 Task: open an excel sheet and write heading  Cash Flow TrackerAdd Dates in a column and its values below  '2023-05-01, 2023-05-03, 2023-05-06, 2023-05-10, 2023-05-15, 2023-05-20, 2023-05-25 & 2023-05-31'Add Descriptions in next column and its values below  Monthly Salary, Grocery Shopping, Dining Out., Utility Bill, Transportation, Entertainment, Miscellaneous & Total. Add Amount in next column and its values below  $2,500, $100, $50, $150, $30, $50, $20& $400. Add Income/ Expense in next column and its values below  Income, Expenses, Expenses, Expenses, Expenses, Expenses & Expenses. Add Balance in next column and its values below  $2,500, $2,400, $2,350, $2,200, $2,170, $2,120, $2,100 & $2100. Save page ExpenseAnalysis logbookbook
Action: Mouse moved to (33, 103)
Screenshot: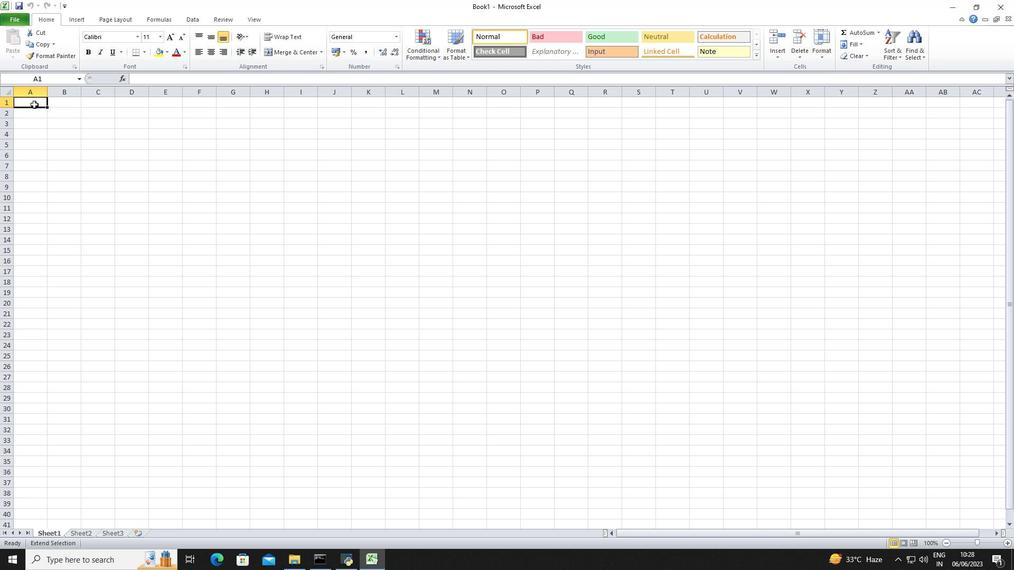 
Action: Mouse pressed left at (33, 103)
Screenshot: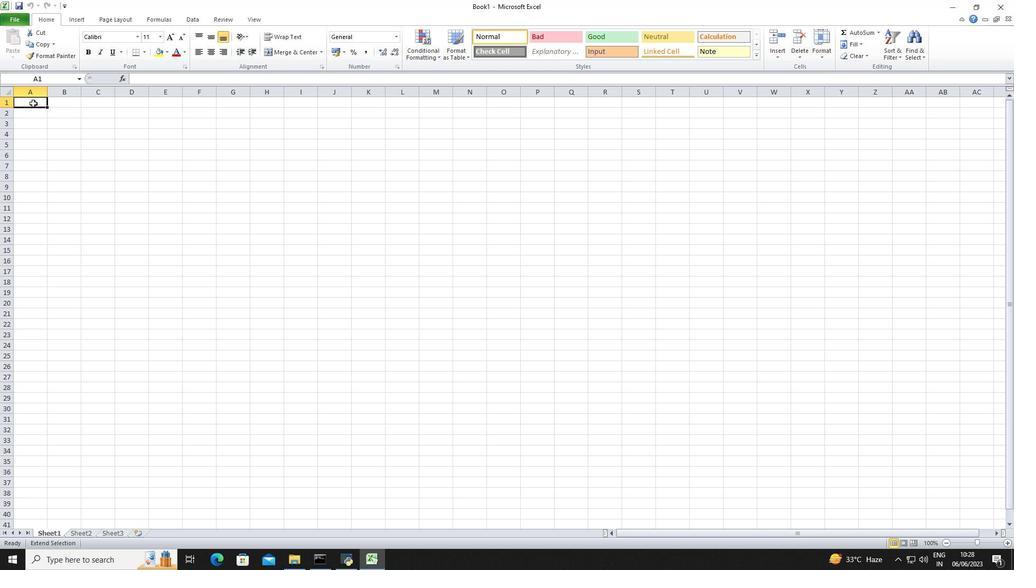 
Action: Key pressed <Key.shift>CASH<Key.space><Key.shift><Key.shift><Key.shift><Key.shift><Key.shift><Key.shift><Key.shift><Key.shift><Key.shift><Key.shift><Key.shift><Key.shift><Key.shift><Key.shift><Key.shift><Key.shift><Key.shift>Flow<Key.space><Key.shift><Key.shift>Tracker<Key.right><Key.down><Key.left><Key.down><Key.shift>Dates<Key.enter>2023-05-01<Key.down>2023-05-03<Key.enter>2023-05-06<Key.enter>2023-05-10<Key.enter>2023-05-15<Key.enter>02<Key.backspace><Key.backspace>2023-05-20<Key.enter>2023-05-25<Key.enter>2023-0531<Key.backspace><Key.backspace>-31<Key.down><Key.right><Key.right><Key.up><Key.up><Key.up><Key.up><Key.up><Key.up><Key.up><Key.up>
Screenshot: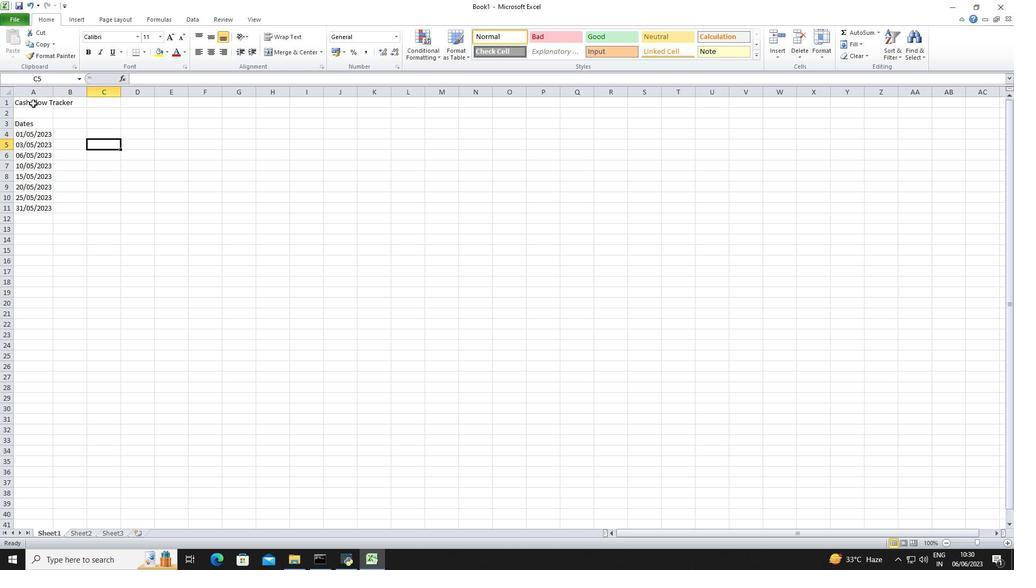
Action: Mouse moved to (38, 134)
Screenshot: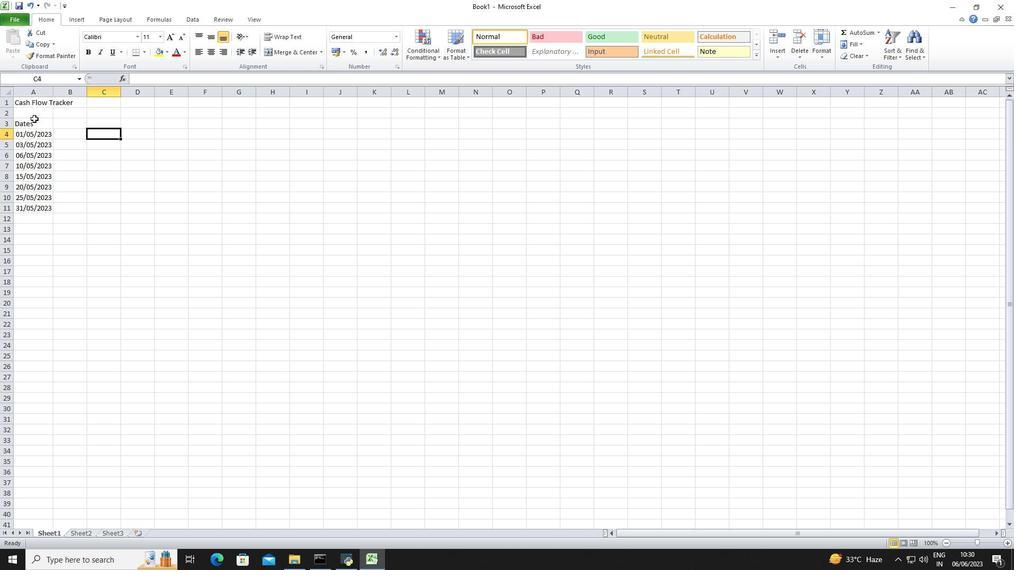 
Action: Mouse pressed left at (38, 134)
Screenshot: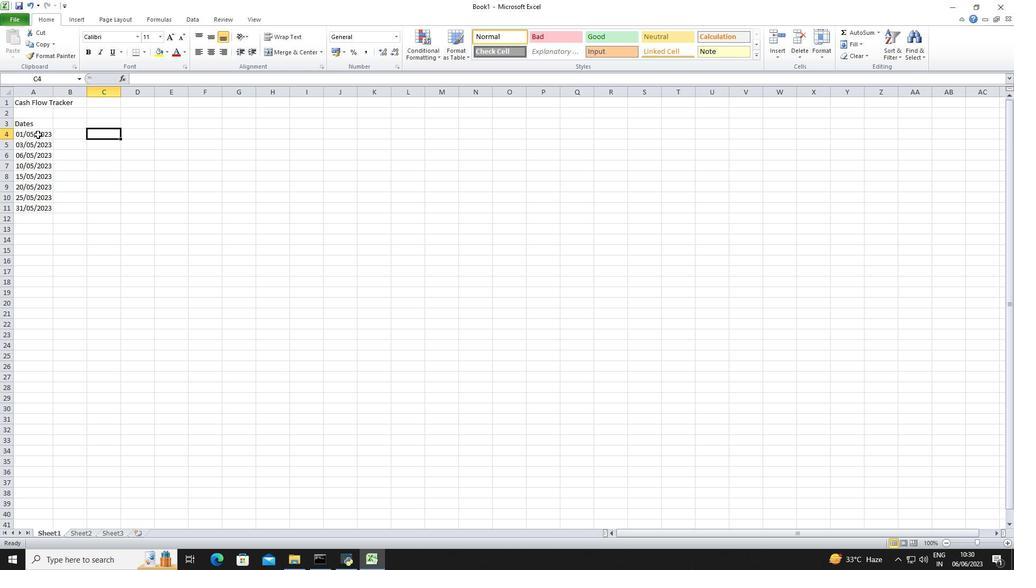 
Action: Mouse moved to (41, 204)
Screenshot: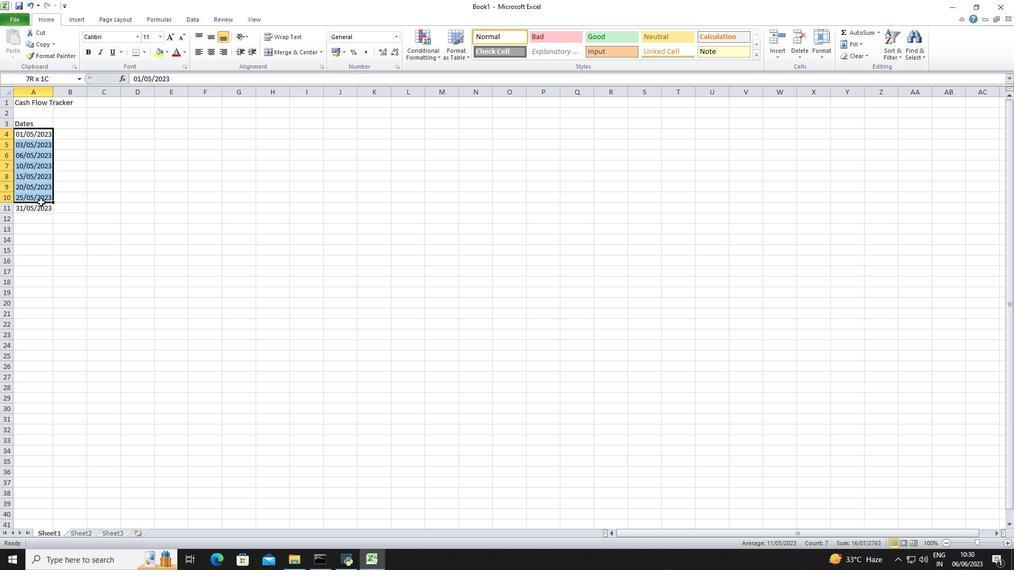 
Action: Mouse pressed right at (41, 204)
Screenshot: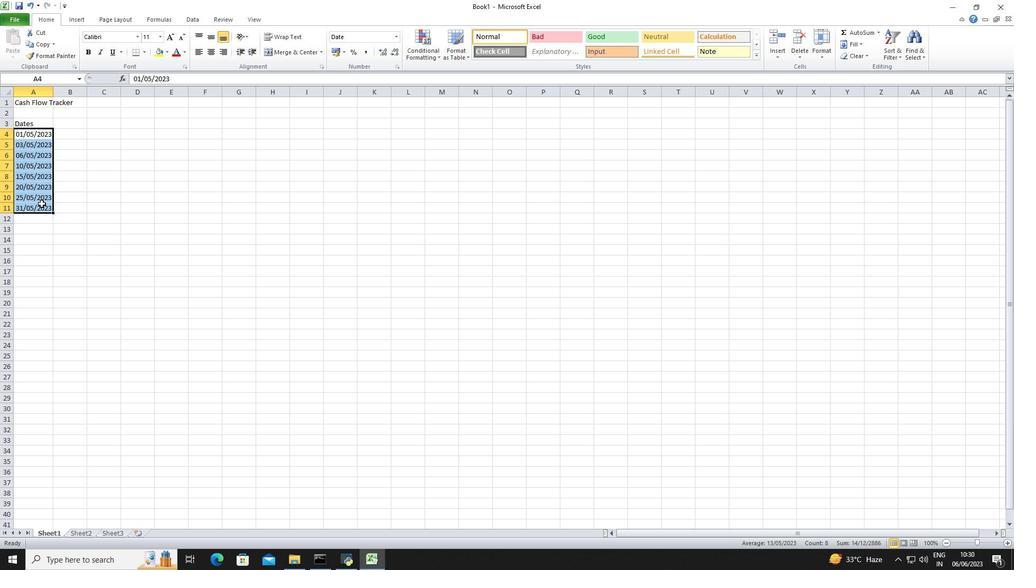 
Action: Mouse moved to (90, 346)
Screenshot: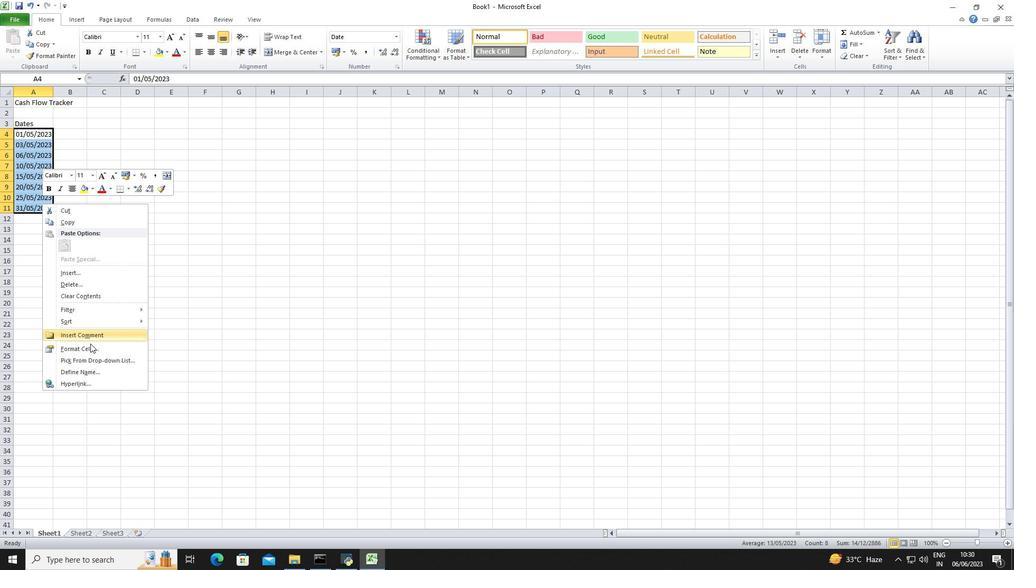
Action: Mouse pressed left at (90, 346)
Screenshot: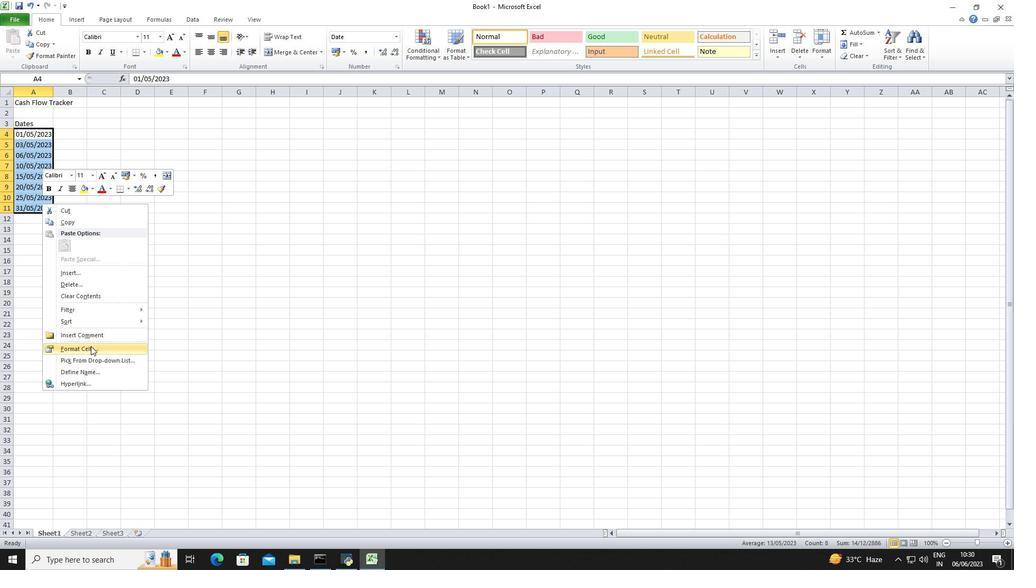 
Action: Mouse moved to (118, 227)
Screenshot: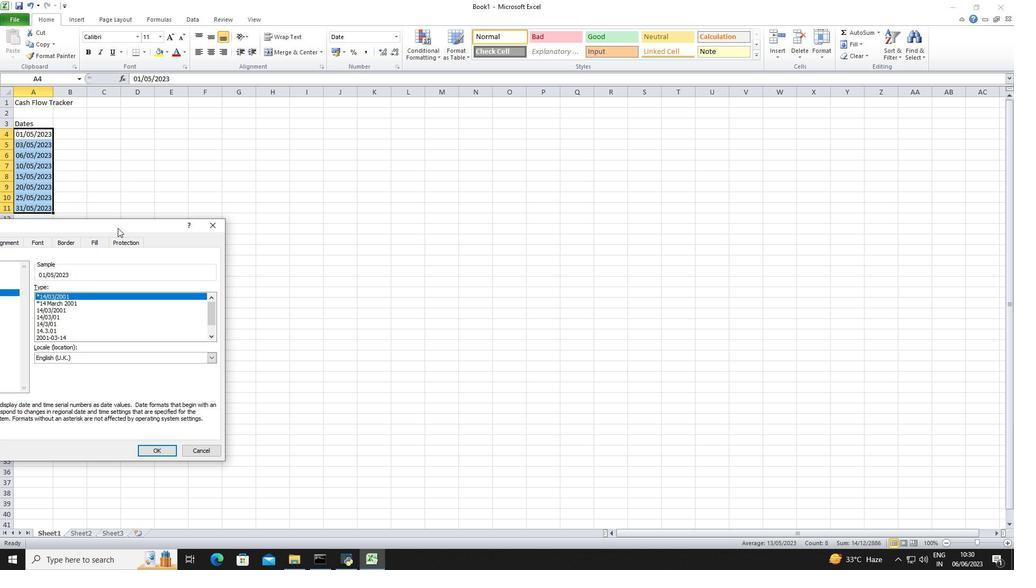 
Action: Mouse pressed left at (118, 227)
Screenshot: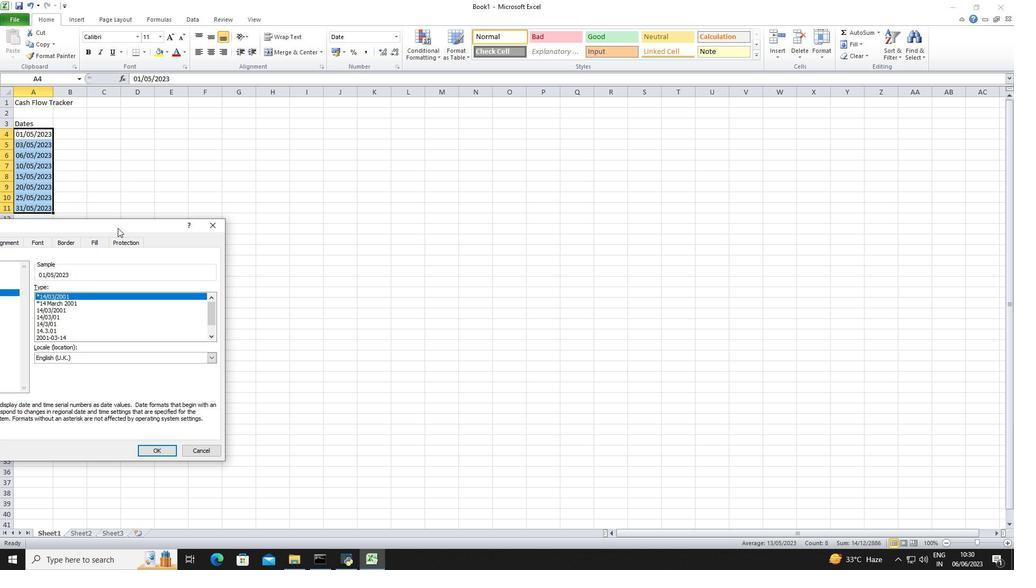 
Action: Mouse moved to (295, 241)
Screenshot: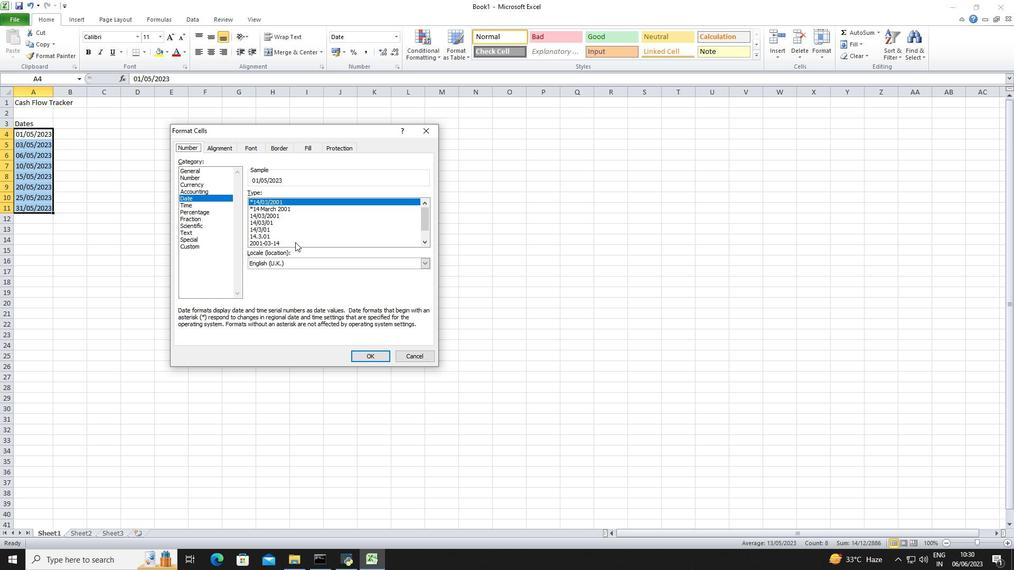 
Action: Mouse scrolled (295, 242) with delta (0, 0)
Screenshot: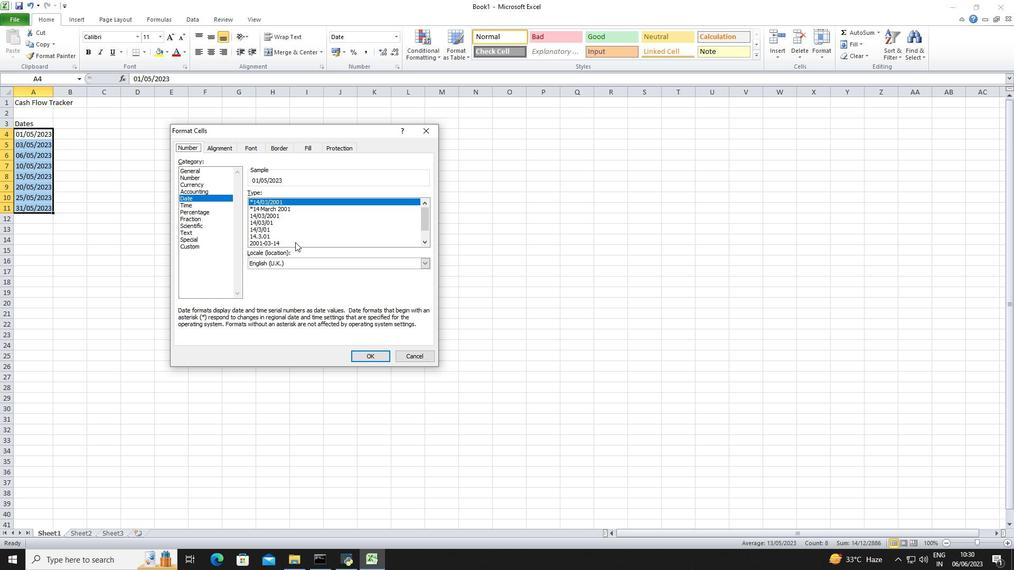 
Action: Mouse scrolled (295, 242) with delta (0, 0)
Screenshot: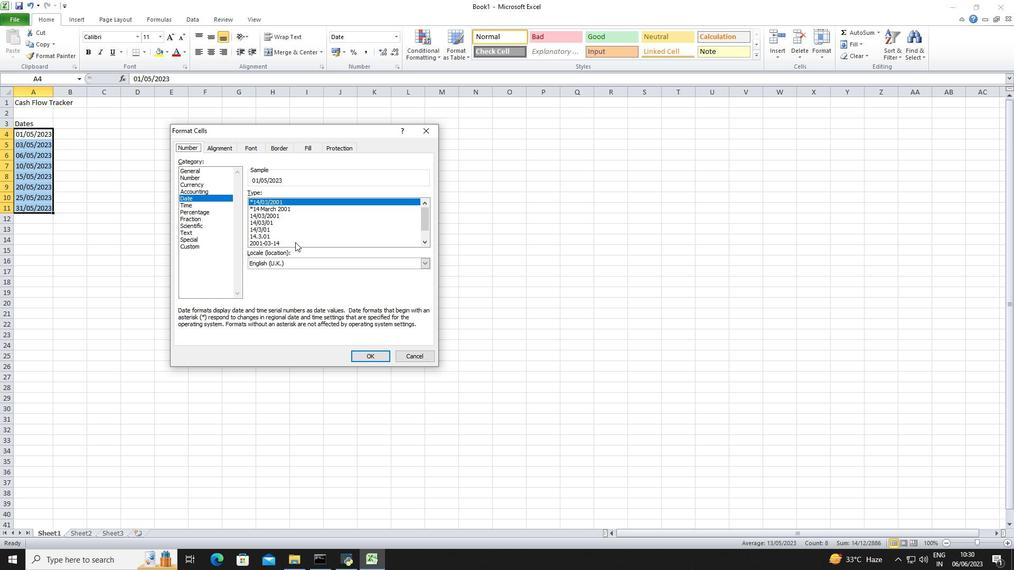 
Action: Mouse moved to (294, 241)
Screenshot: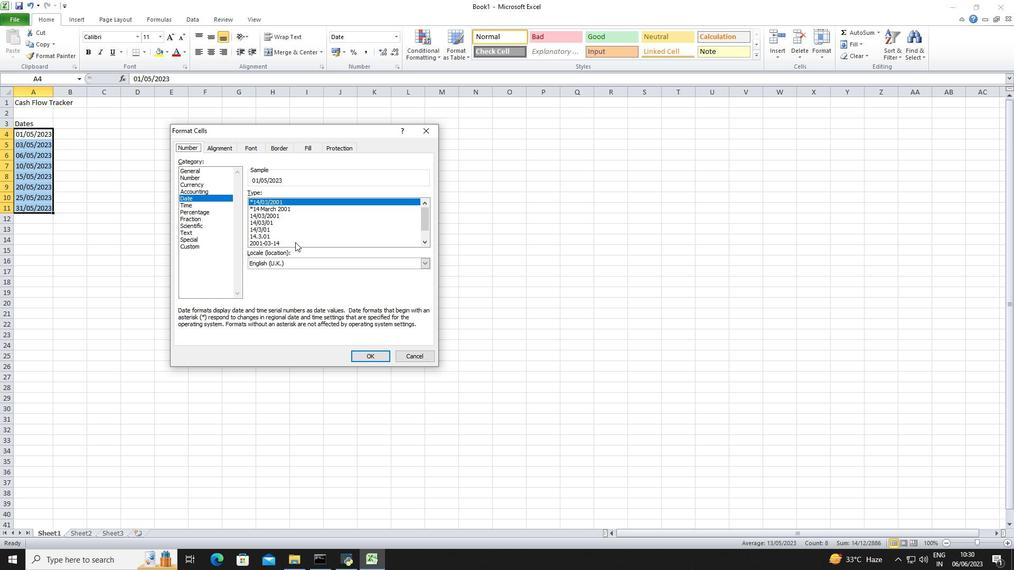 
Action: Mouse scrolled (294, 240) with delta (0, 0)
Screenshot: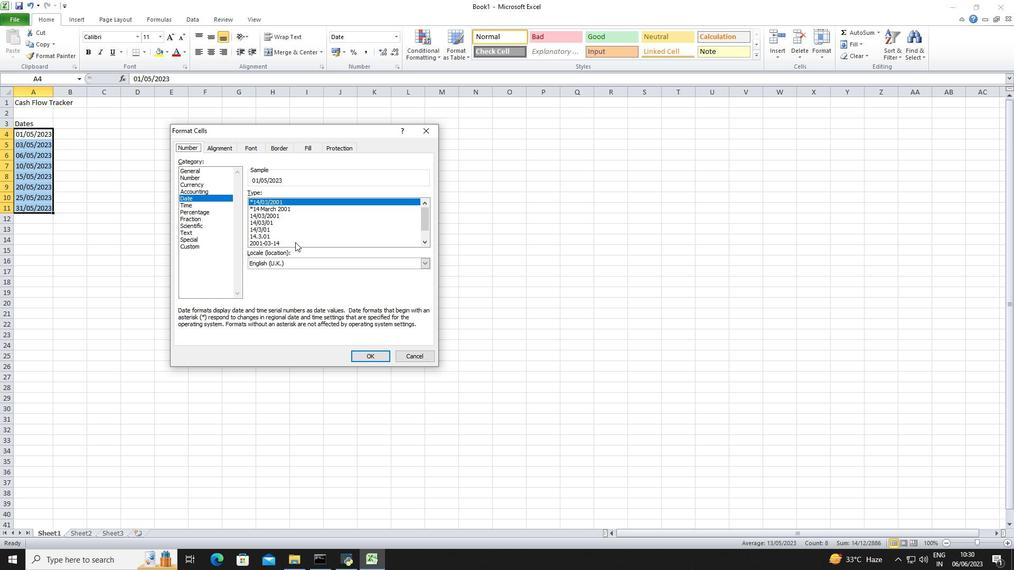 
Action: Mouse moved to (293, 241)
Screenshot: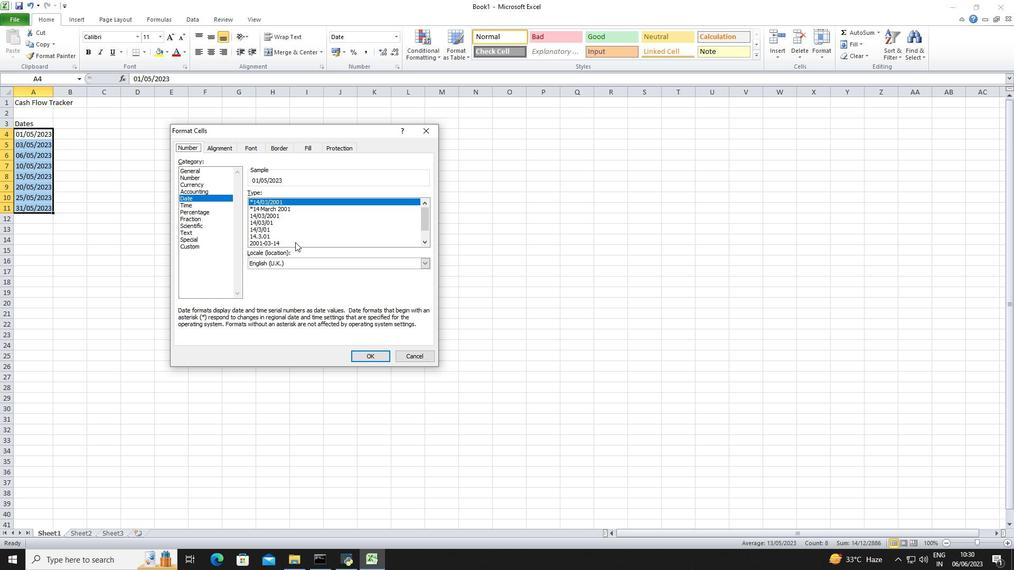 
Action: Mouse scrolled (293, 240) with delta (0, 0)
Screenshot: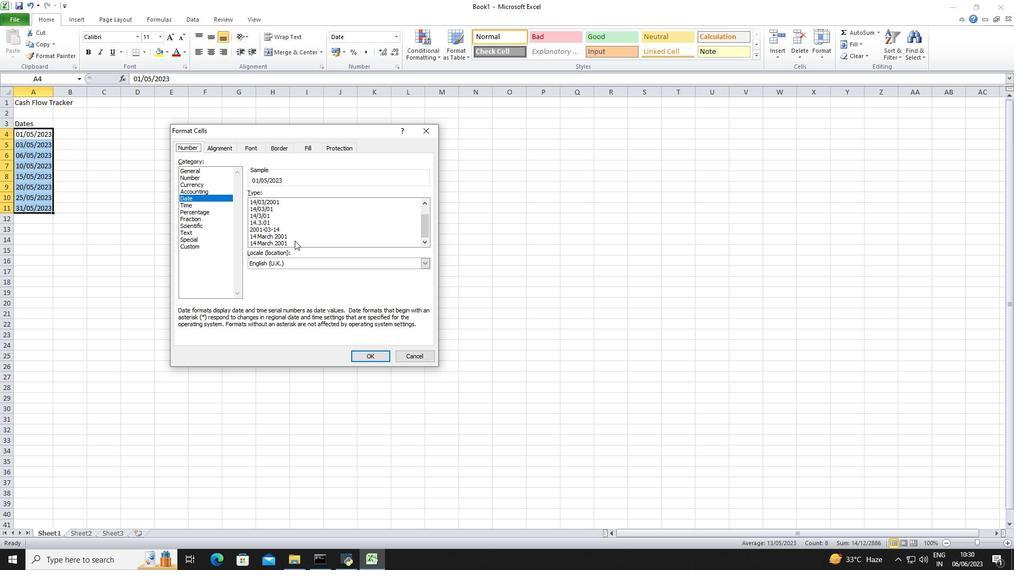 
Action: Mouse moved to (292, 241)
Screenshot: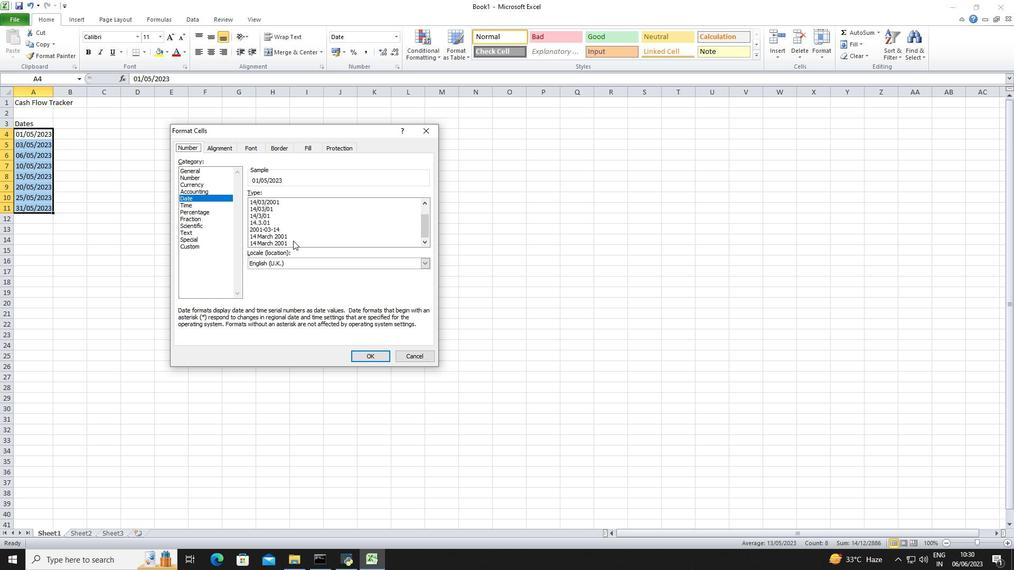 
Action: Mouse scrolled (292, 240) with delta (0, 0)
Screenshot: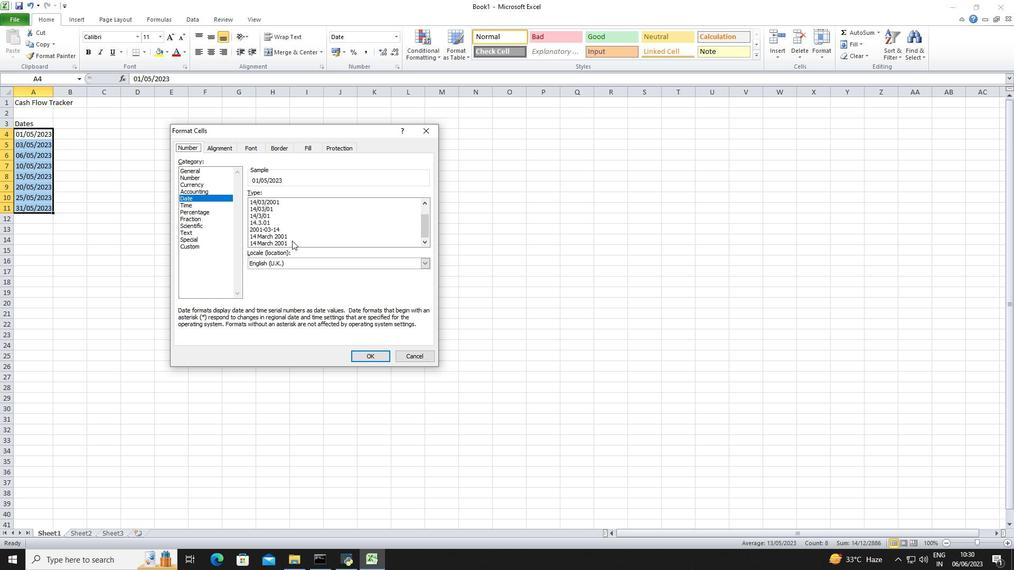 
Action: Mouse scrolled (292, 240) with delta (0, 0)
Screenshot: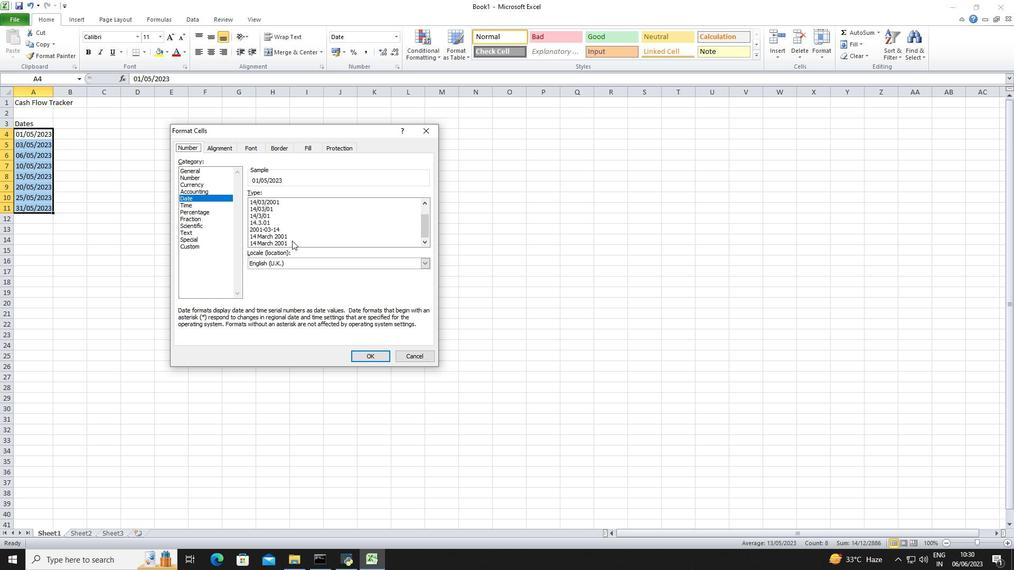 
Action: Mouse scrolled (292, 240) with delta (0, 0)
Screenshot: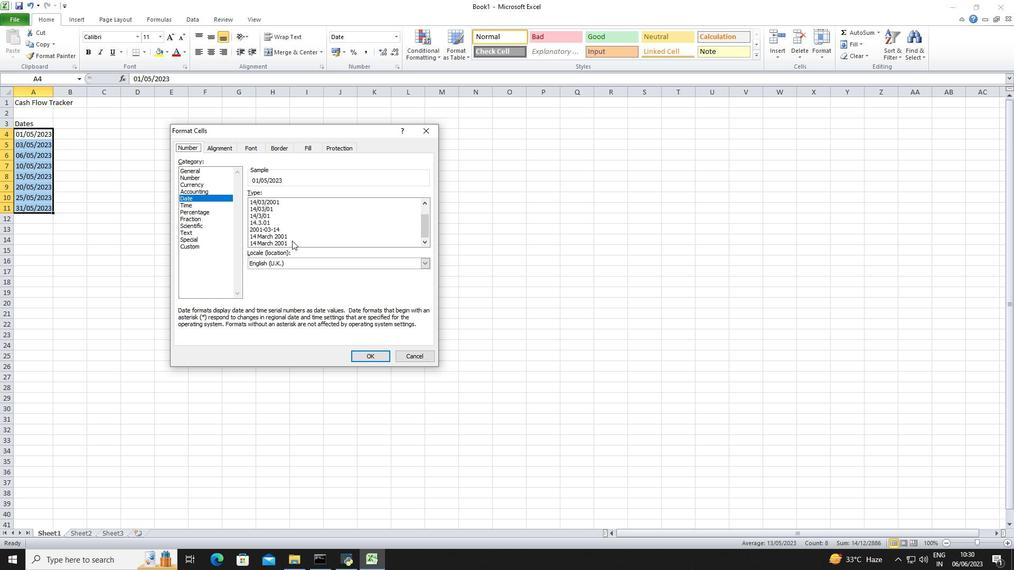 
Action: Mouse moved to (276, 229)
Screenshot: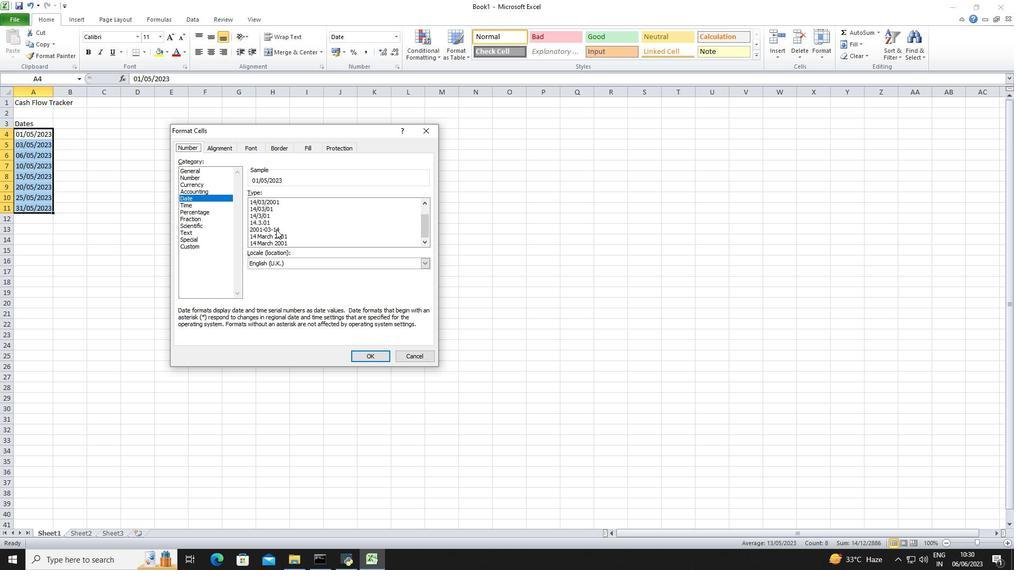 
Action: Mouse pressed left at (276, 229)
Screenshot: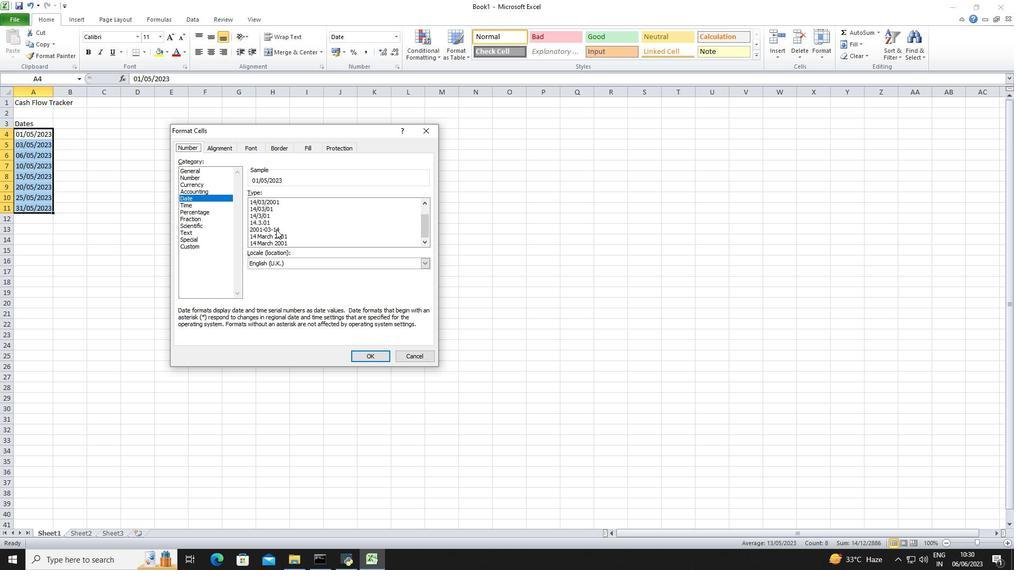 
Action: Mouse moved to (381, 353)
Screenshot: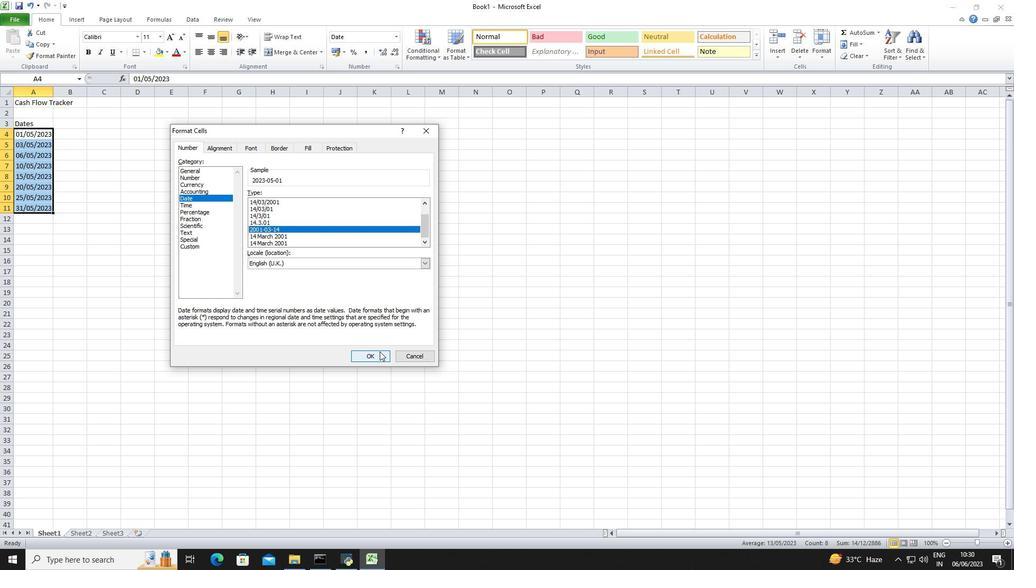
Action: Mouse pressed left at (381, 353)
Screenshot: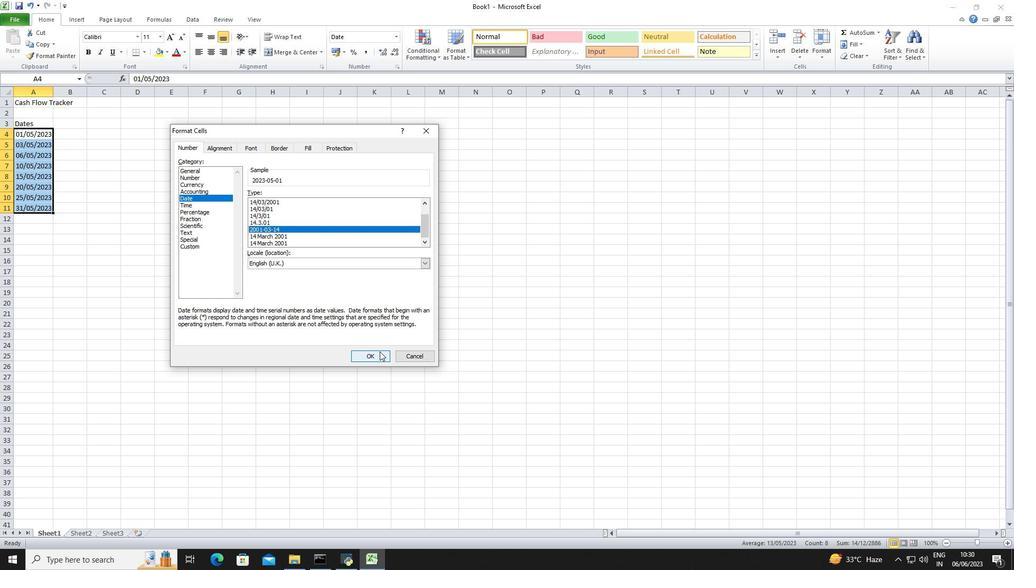 
Action: Mouse moved to (104, 125)
Screenshot: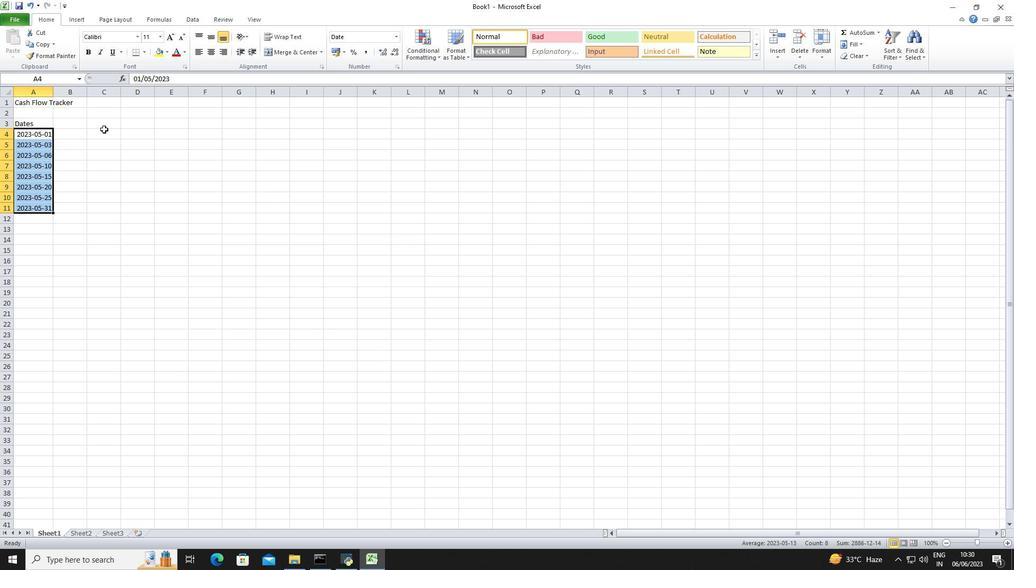 
Action: Mouse pressed left at (104, 125)
Screenshot: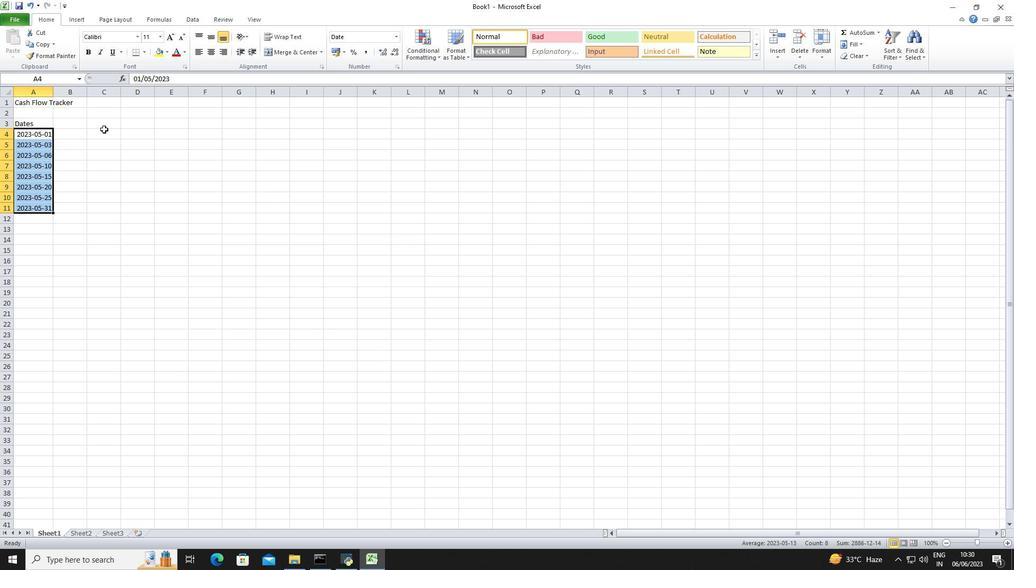 
Action: Key pressed <Key.shift>Descriptions<Key.down><Key.shift>Monthly<Key.space><Key.shift>Salary<Key.enter><Key.shift>Grocery<Key.space><Key.shift>Shopping<Key.enter><Key.shift>Dining<Key.space><Key.shift>Out<Key.enter><Key.shift>Utiliy<Key.space><Key.shift>Bill<Key.enter><Key.shift>Transportation<Key.enter><Key.shift>Entertainment<Key.enter><Key.shift>Miscellaneous<Key.enter><Key.shift>Total<Key.down><Key.right><Key.right><Key.up><Key.up><Key.up><Key.up><Key.up><Key.up><Key.up><Key.up><Key.up><Key.shift>Amount<Key.down>2500<Key.down>100<Key.down>50<Key.down>150<Key.down>30<Key.down>50<Key.down>20<Key.down>400<Key.down>
Screenshot: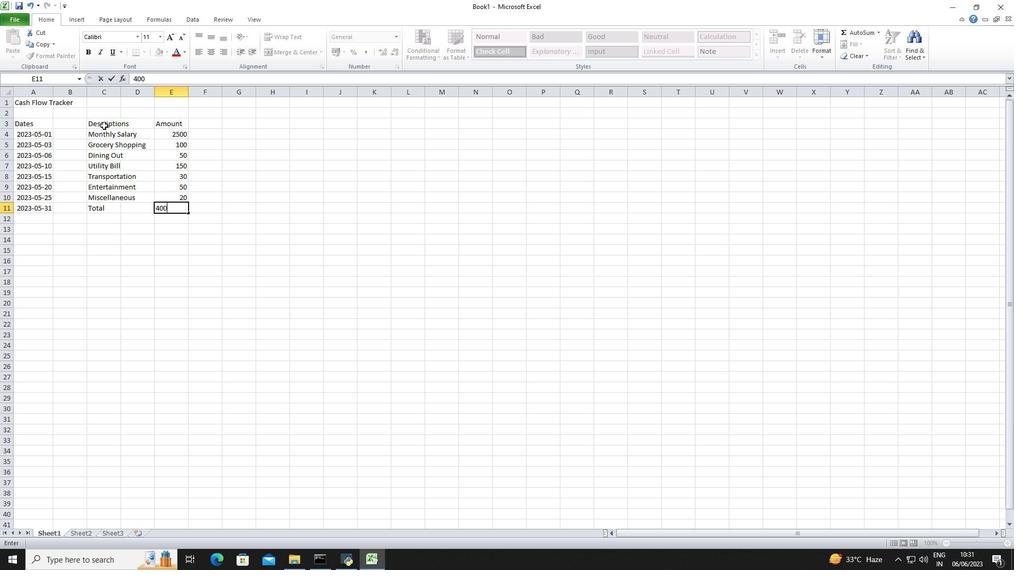 
Action: Mouse moved to (168, 132)
Screenshot: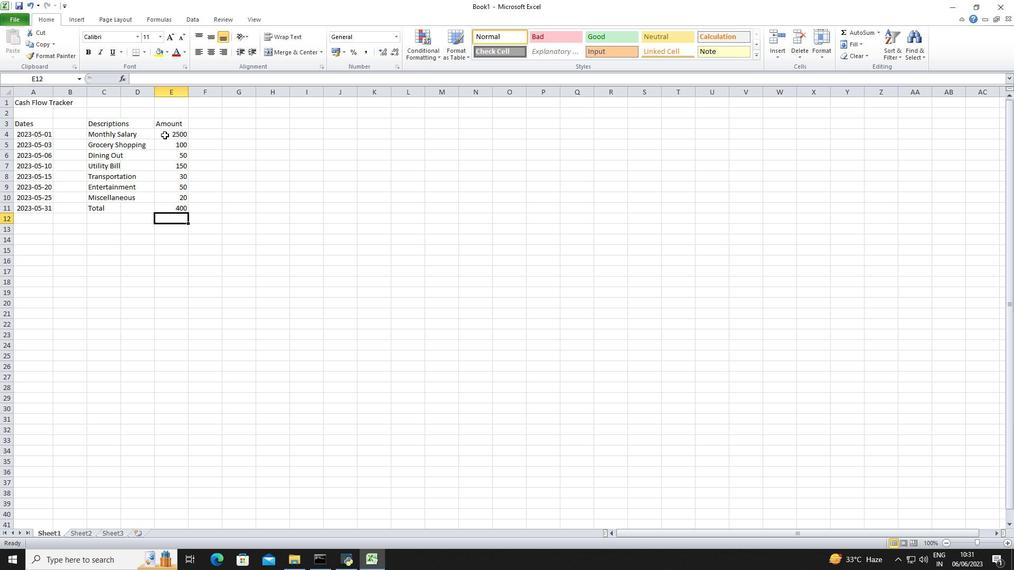 
Action: Mouse pressed left at (168, 132)
Screenshot: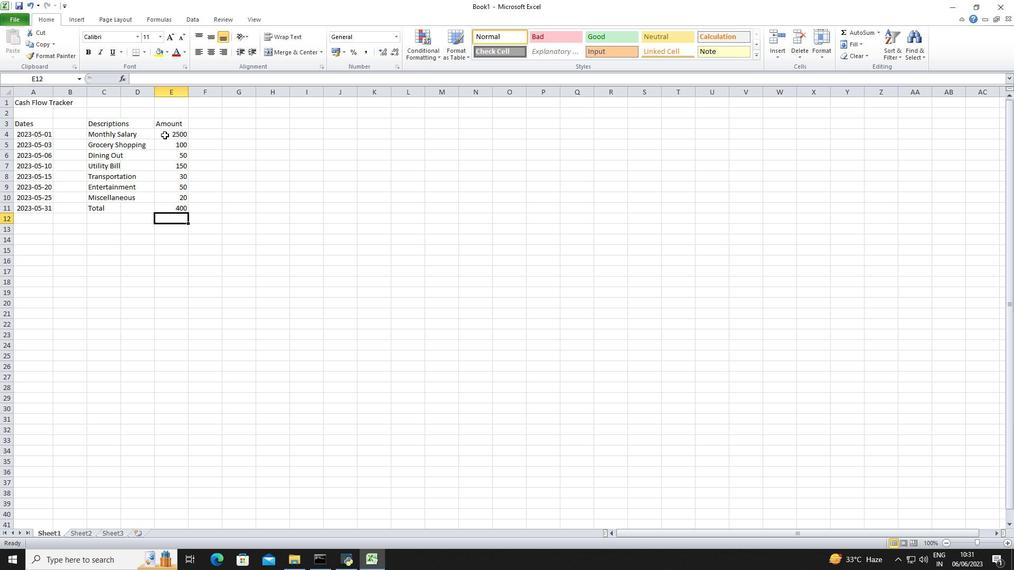 
Action: Mouse moved to (394, 38)
Screenshot: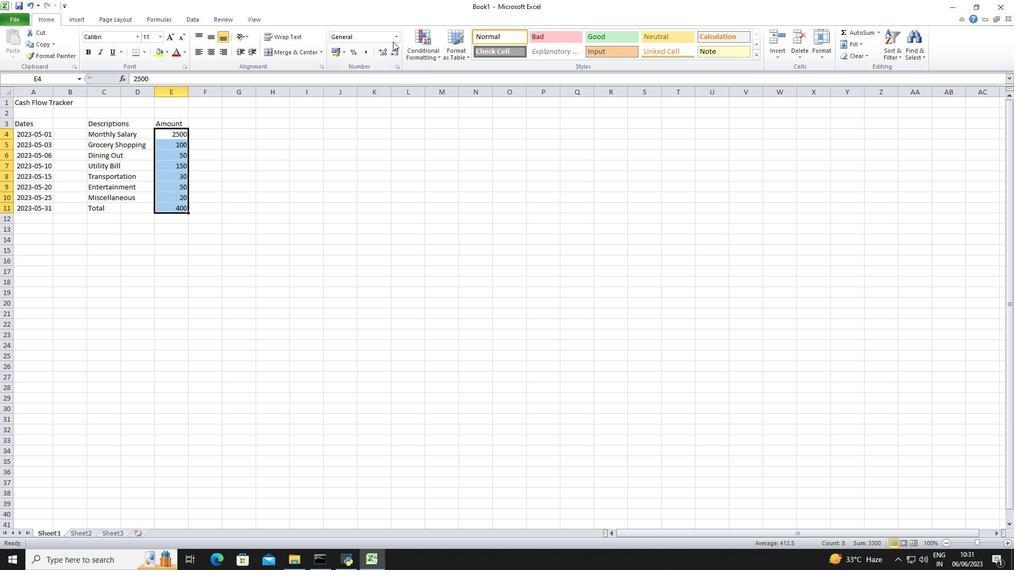 
Action: Mouse pressed left at (394, 38)
Screenshot: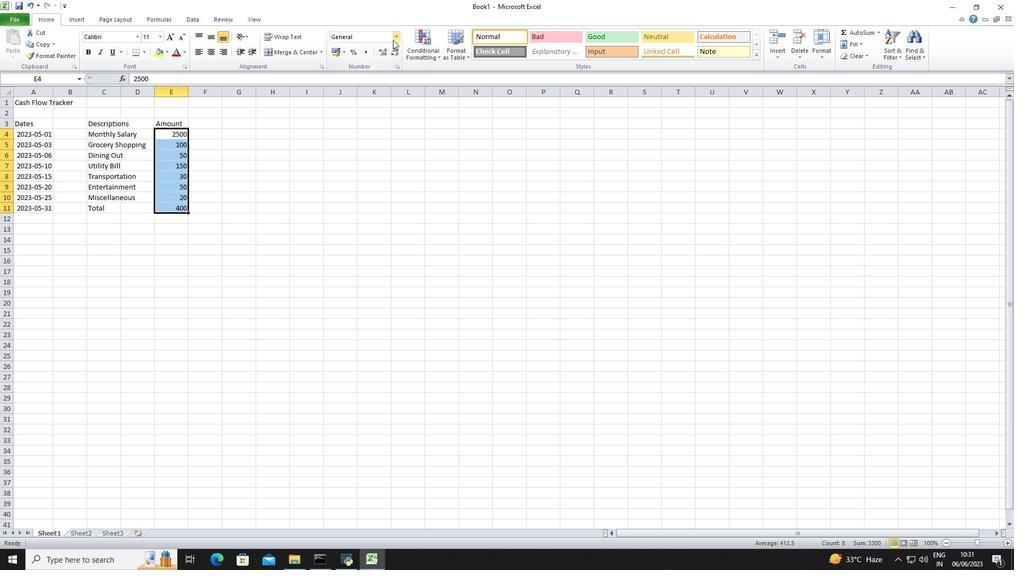 
Action: Mouse moved to (390, 306)
Screenshot: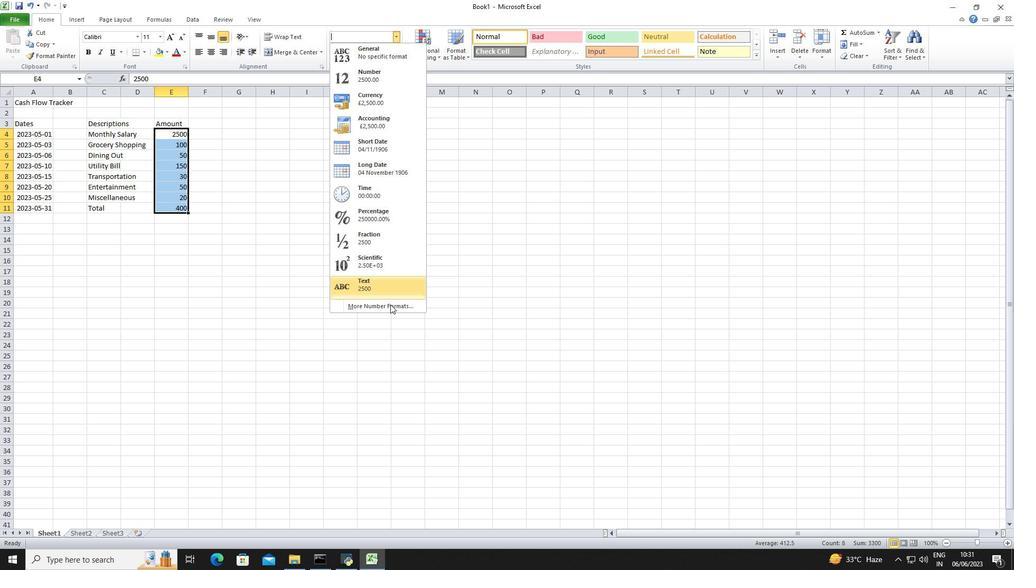 
Action: Mouse pressed left at (390, 306)
Screenshot: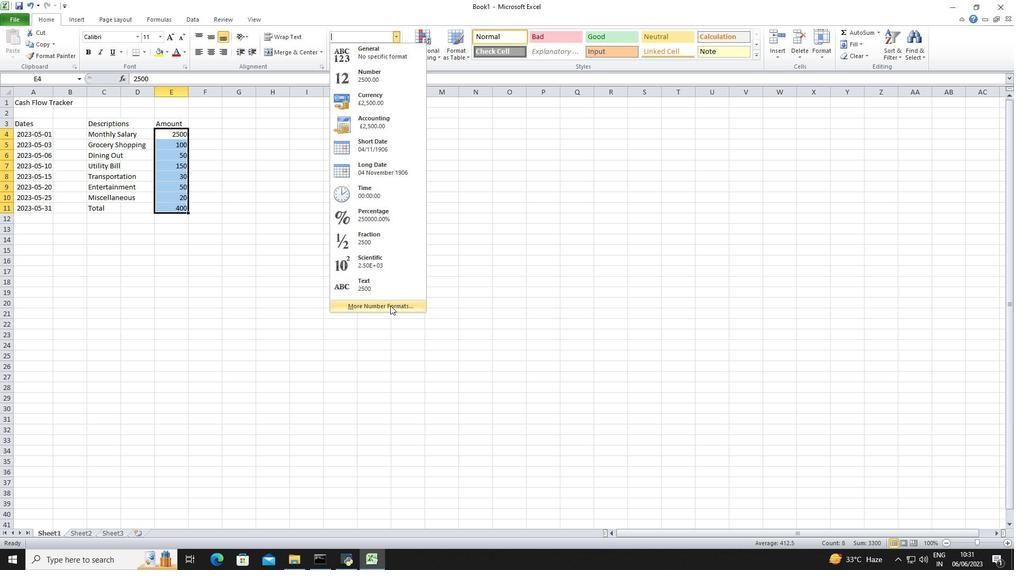 
Action: Mouse moved to (141, 194)
Screenshot: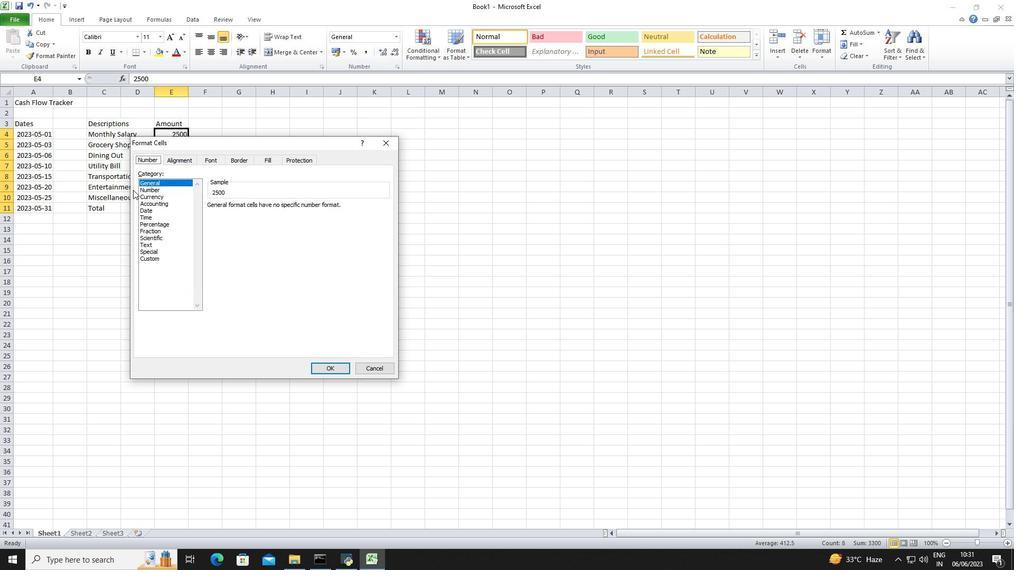
Action: Mouse pressed left at (141, 194)
Screenshot: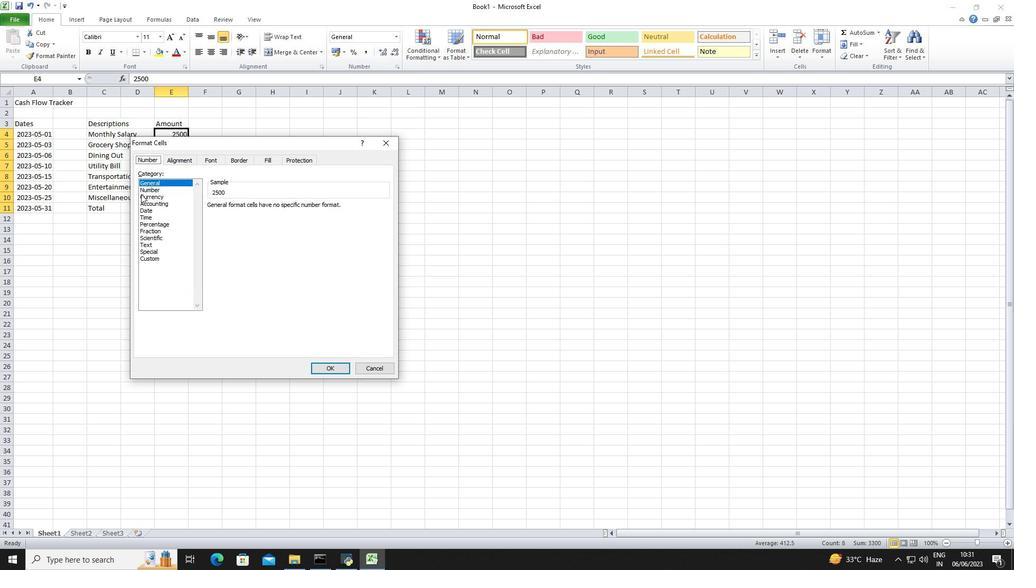 
Action: Mouse moved to (279, 209)
Screenshot: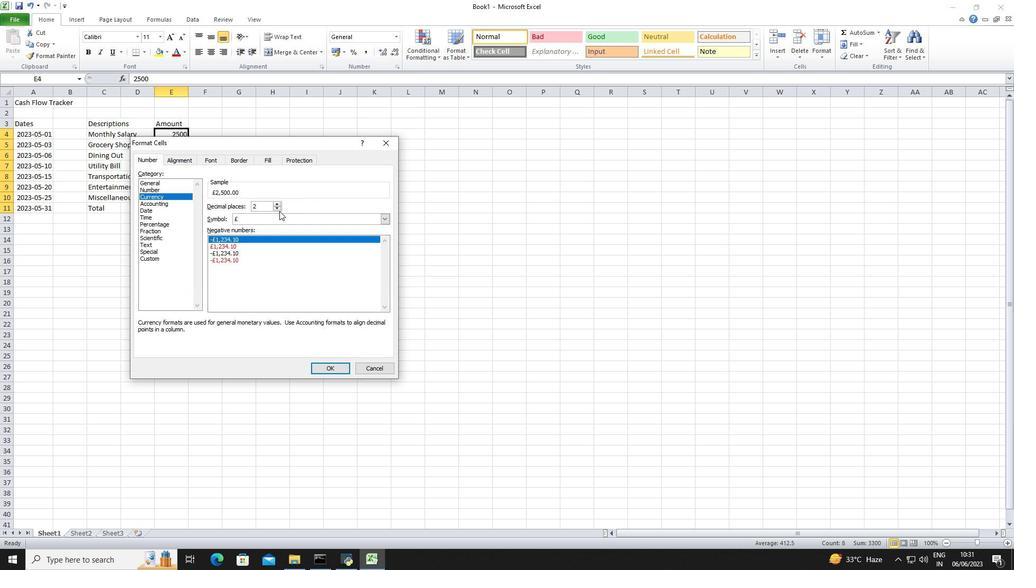 
Action: Mouse pressed left at (279, 209)
Screenshot: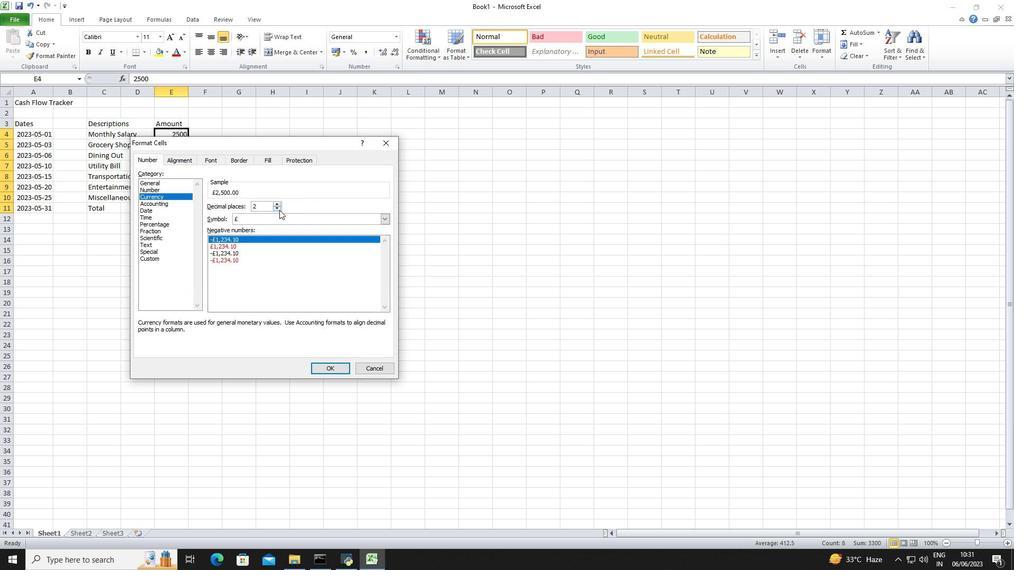
Action: Mouse pressed left at (279, 209)
Screenshot: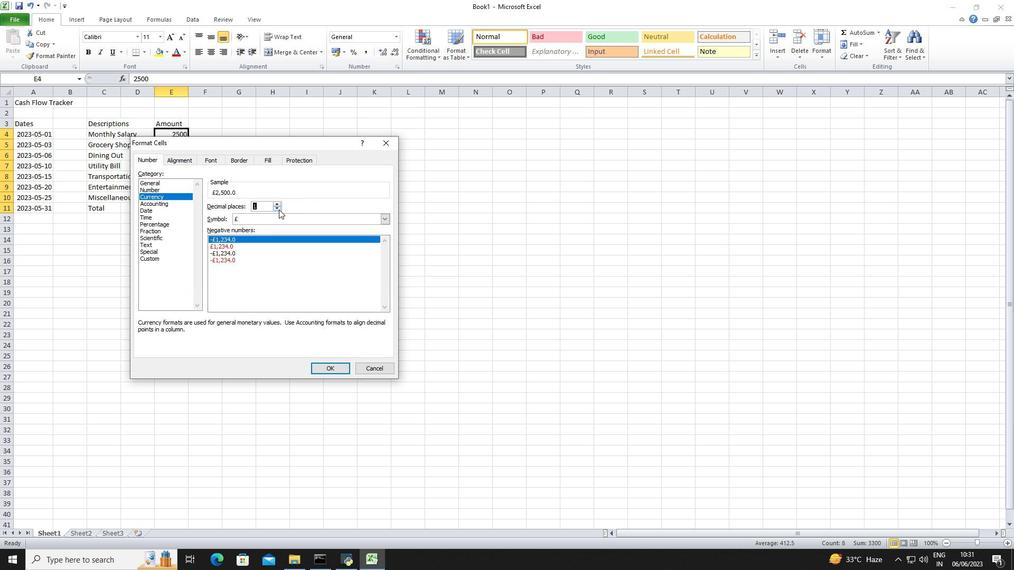 
Action: Mouse moved to (281, 214)
Screenshot: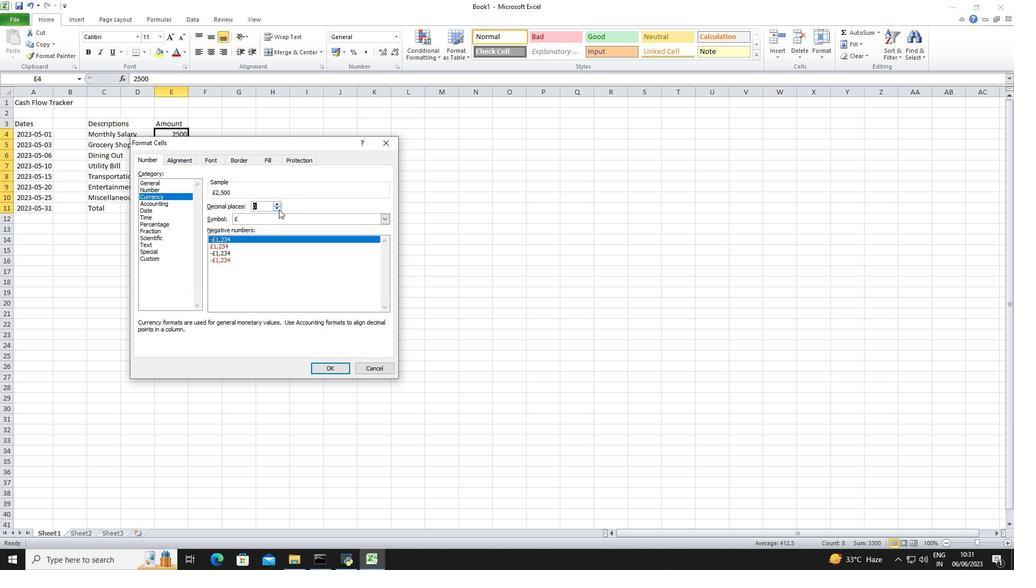 
Action: Mouse pressed left at (281, 214)
Screenshot: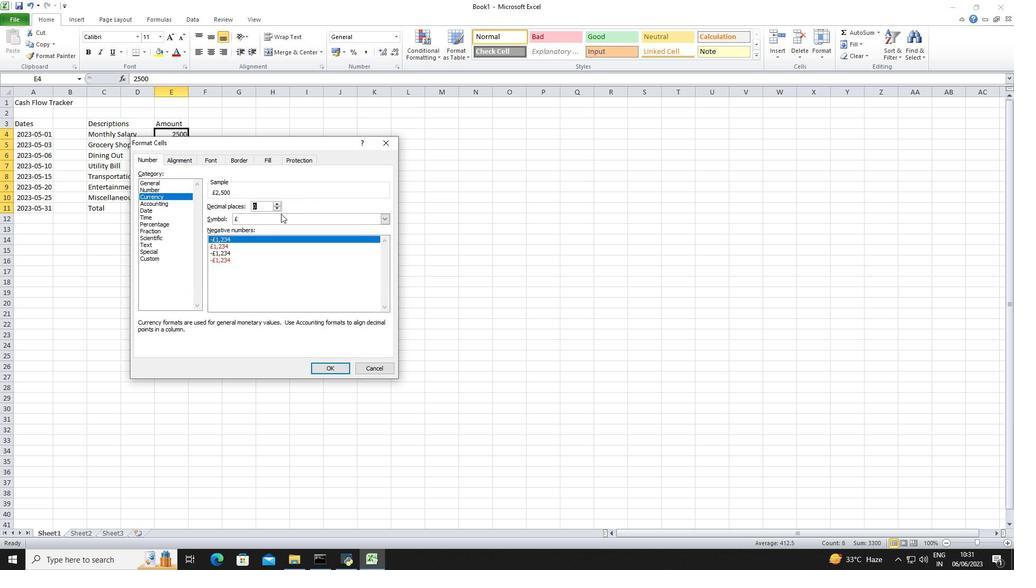 
Action: Mouse moved to (280, 268)
Screenshot: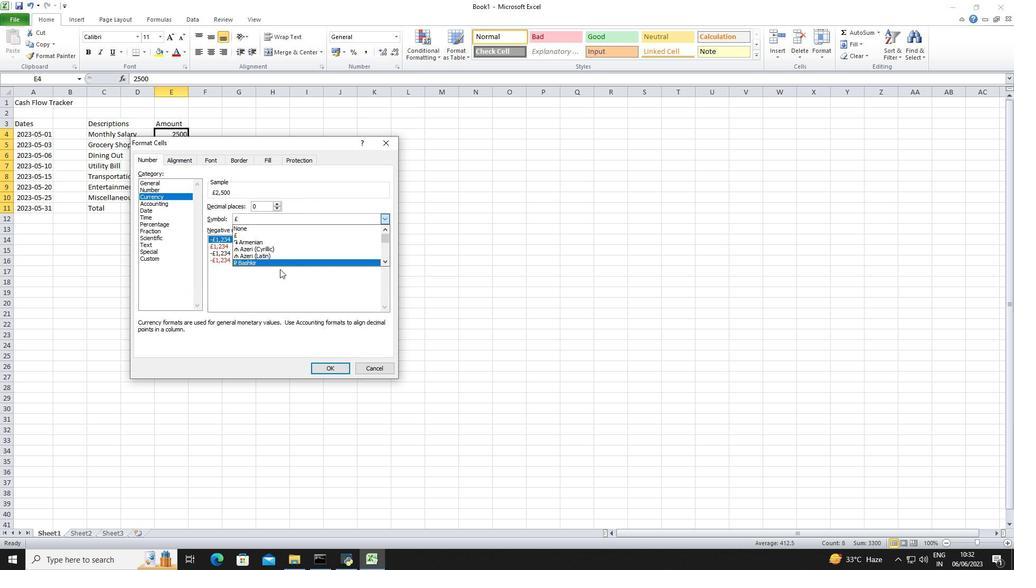 
Action: Mouse scrolled (280, 267) with delta (0, 0)
Screenshot: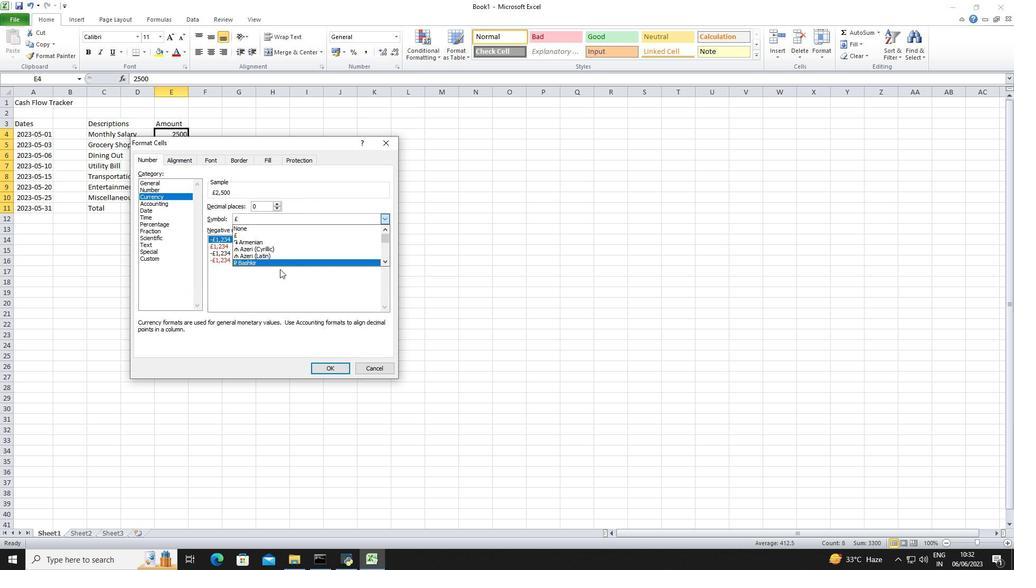 
Action: Mouse moved to (280, 260)
Screenshot: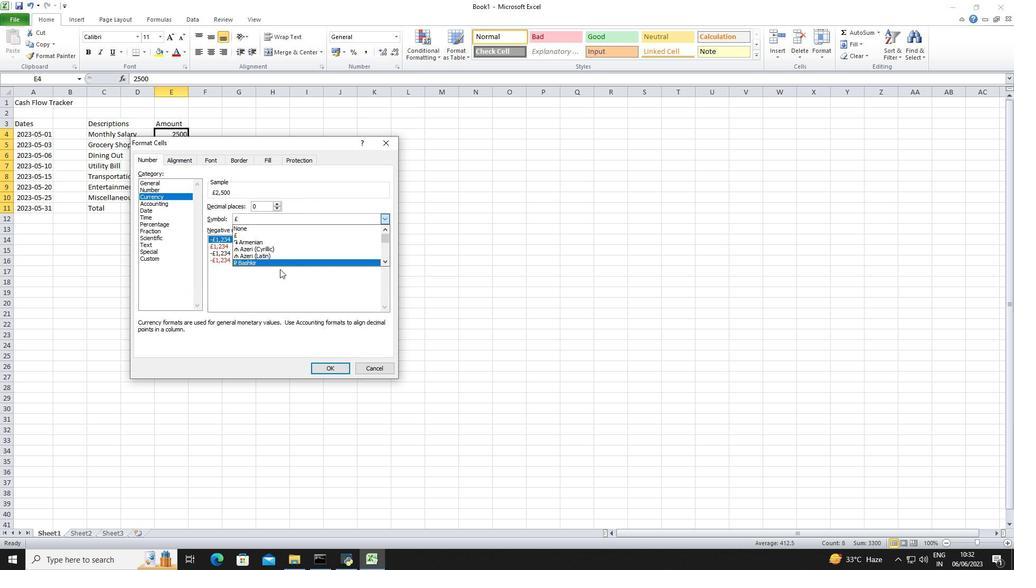 
Action: Mouse scrolled (280, 260) with delta (0, 0)
Screenshot: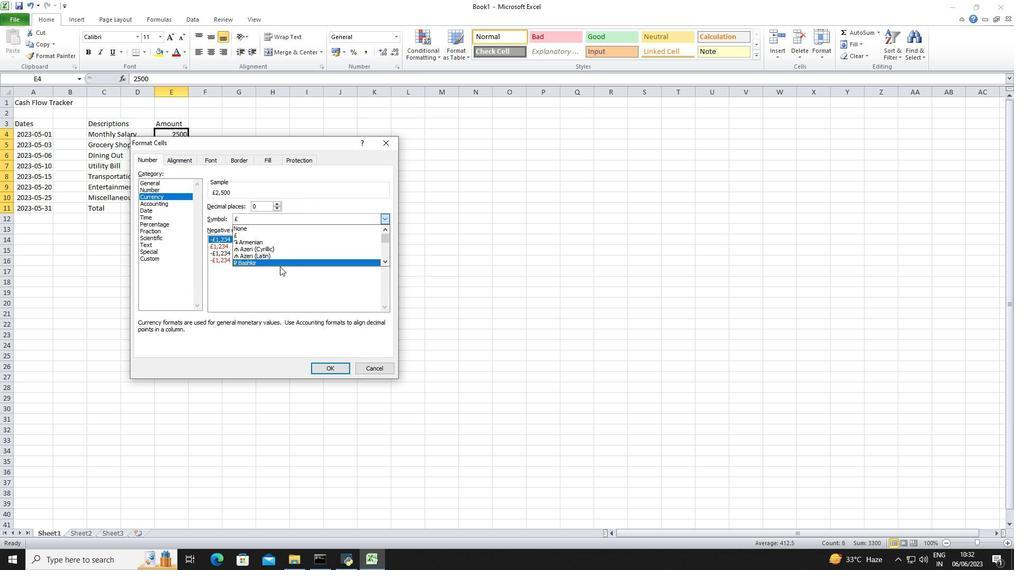 
Action: Mouse moved to (280, 259)
Screenshot: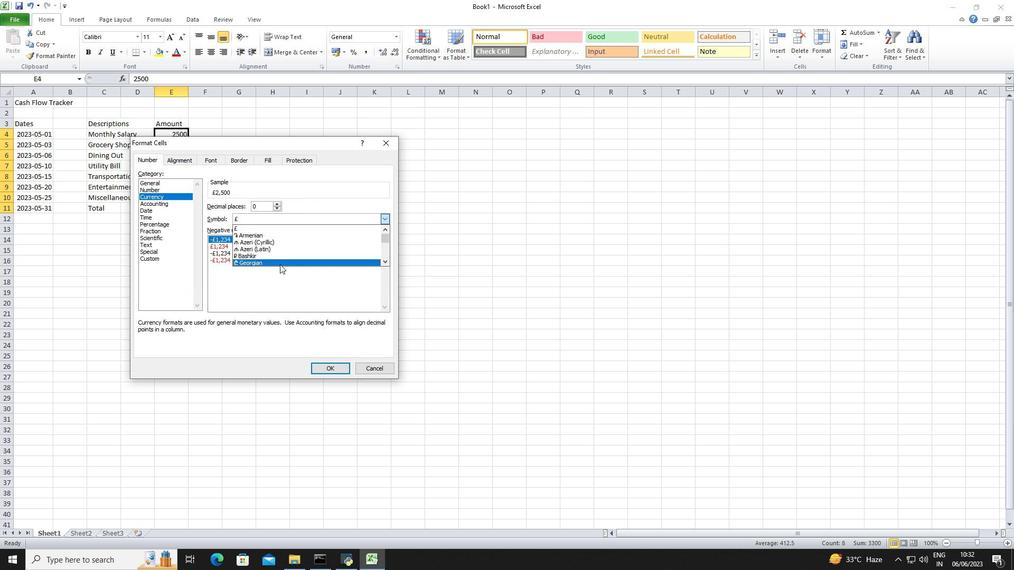 
Action: Mouse scrolled (280, 258) with delta (0, 0)
Screenshot: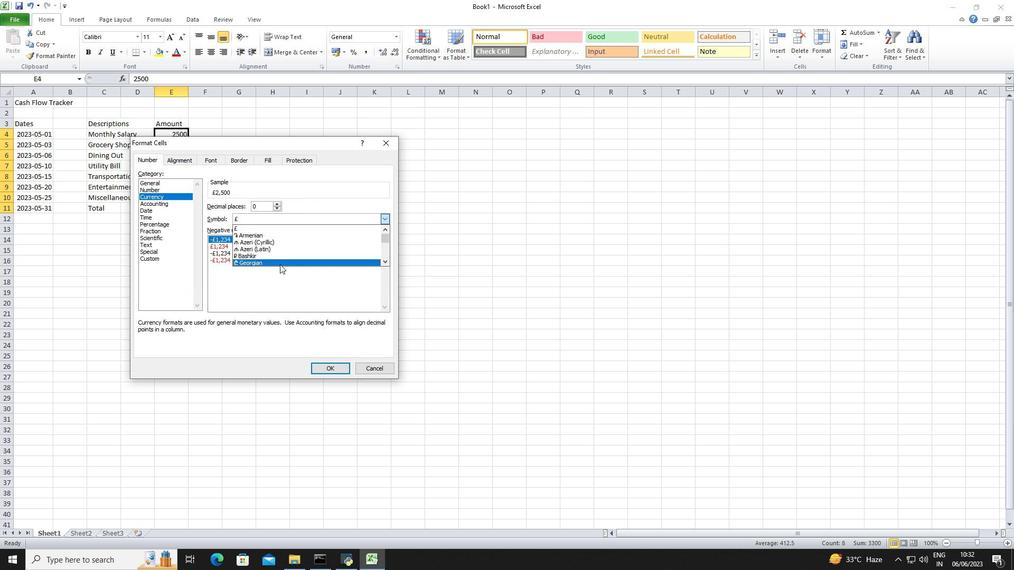 
Action: Mouse moved to (280, 258)
Screenshot: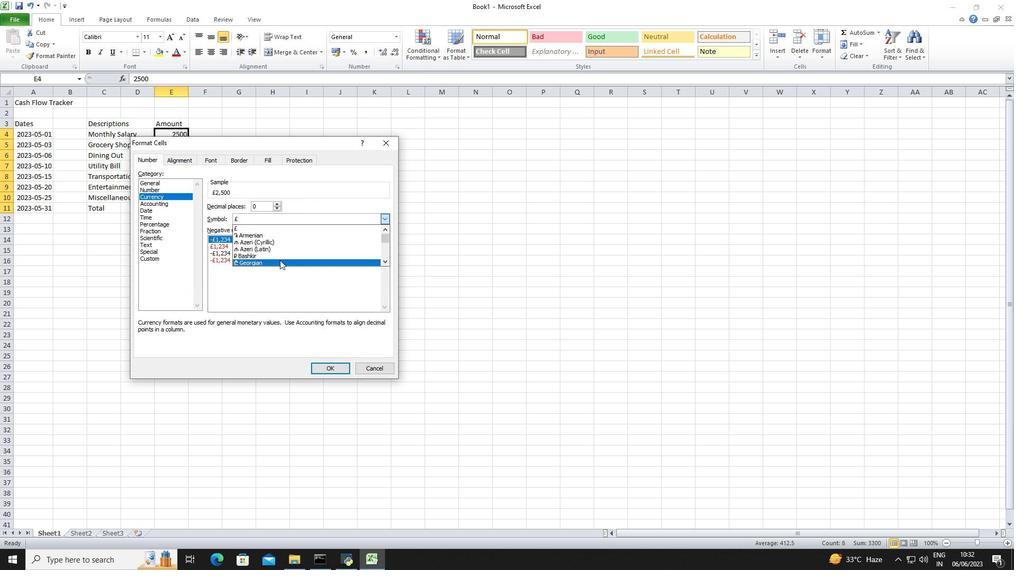 
Action: Mouse scrolled (280, 257) with delta (0, 0)
Screenshot: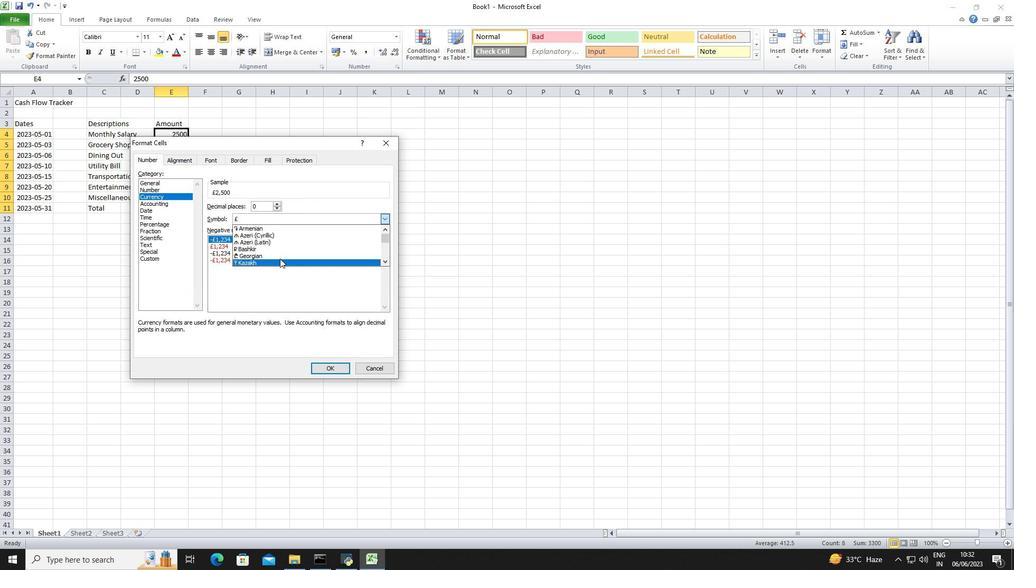
Action: Mouse scrolled (280, 257) with delta (0, 0)
Screenshot: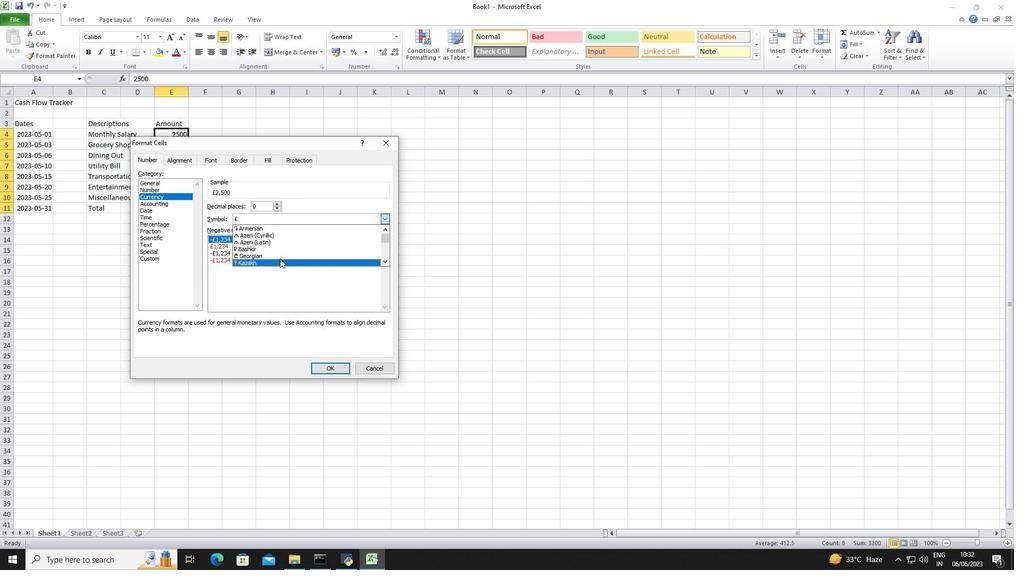 
Action: Mouse scrolled (280, 257) with delta (0, 0)
Screenshot: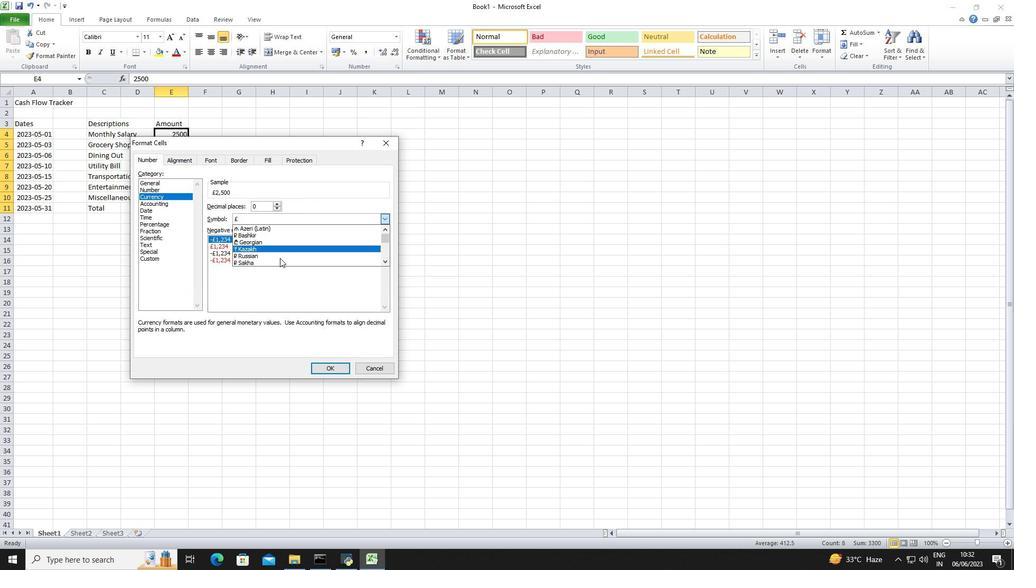 
Action: Mouse scrolled (280, 257) with delta (0, 0)
Screenshot: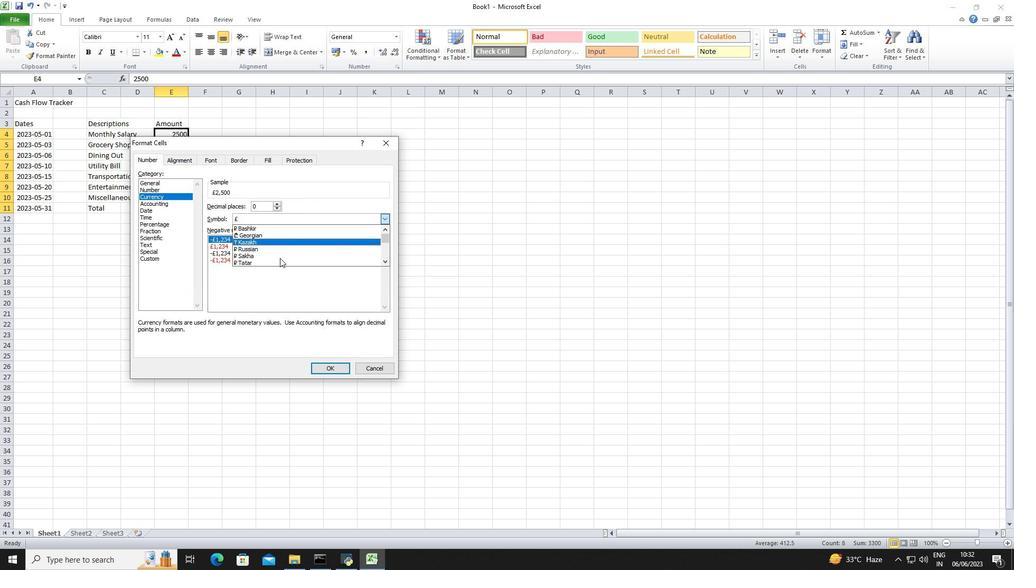
Action: Mouse scrolled (280, 257) with delta (0, 0)
Screenshot: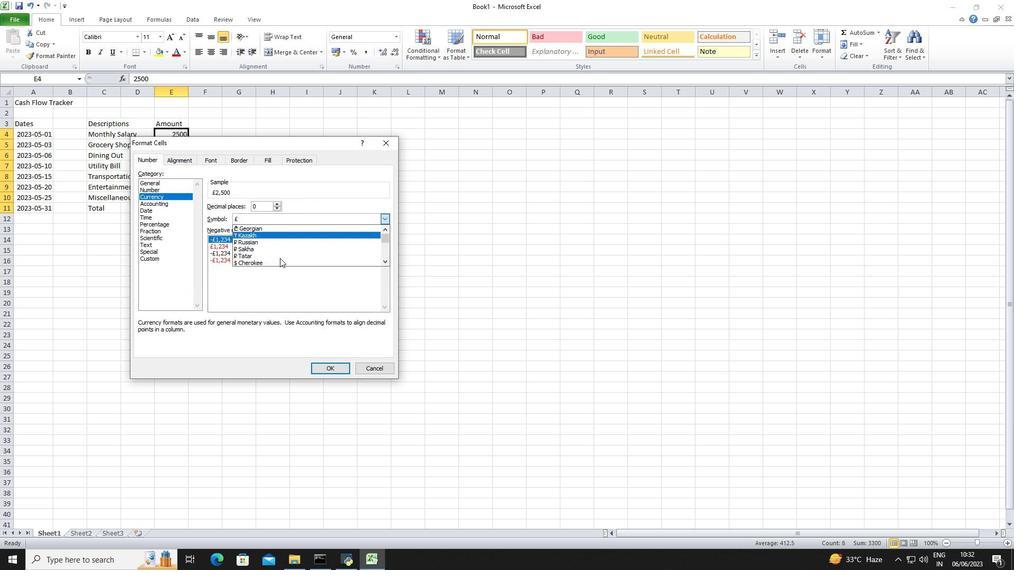 
Action: Mouse scrolled (280, 257) with delta (0, 0)
Screenshot: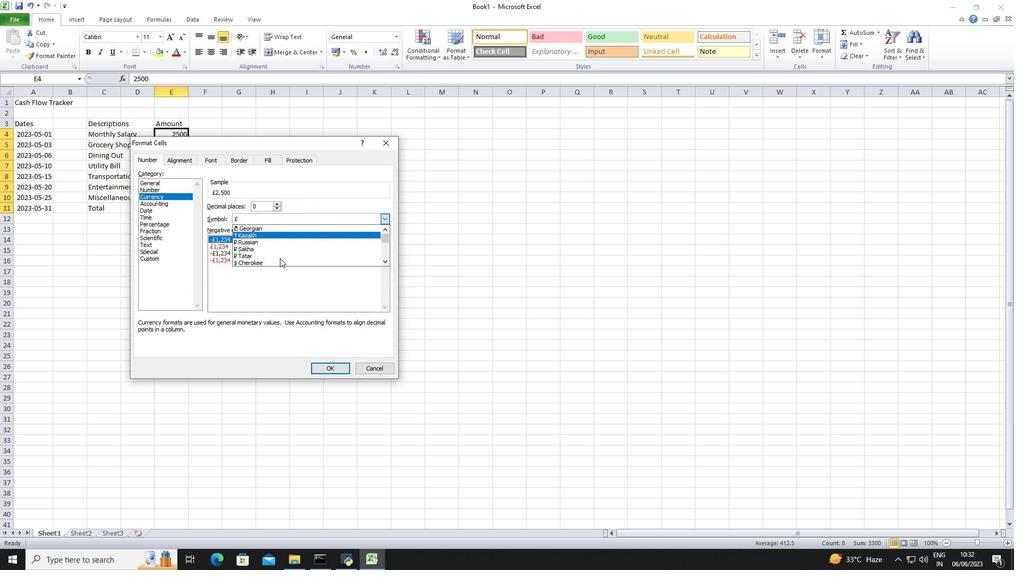 
Action: Mouse scrolled (280, 257) with delta (0, 0)
Screenshot: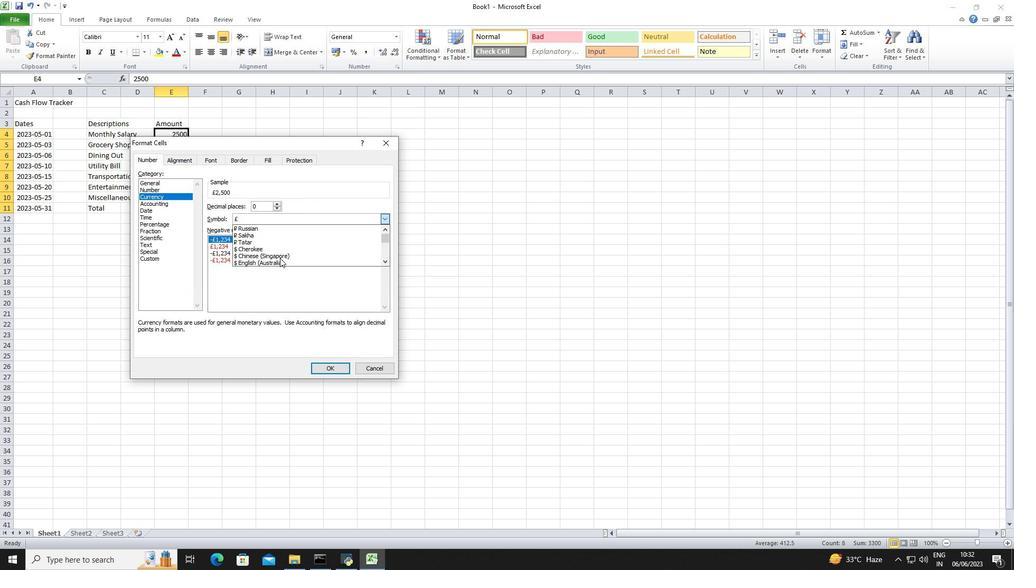 
Action: Mouse moved to (280, 247)
Screenshot: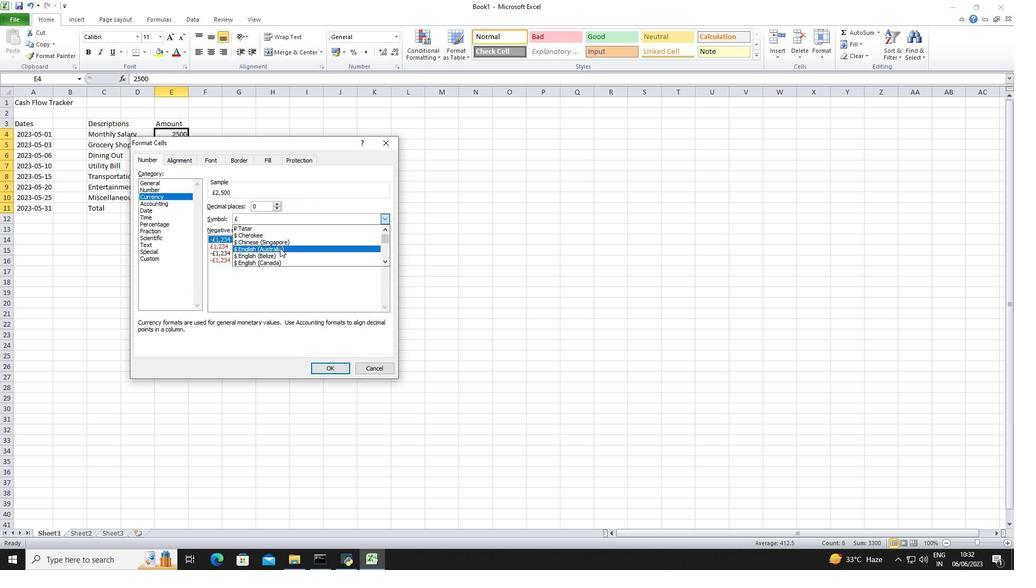 
Action: Mouse pressed left at (280, 247)
Screenshot: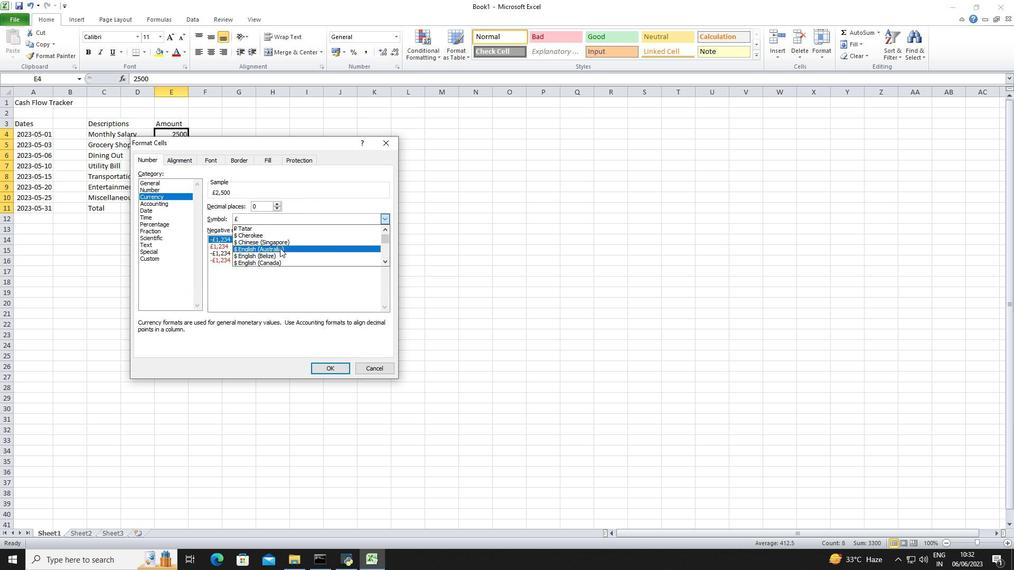
Action: Mouse moved to (316, 371)
Screenshot: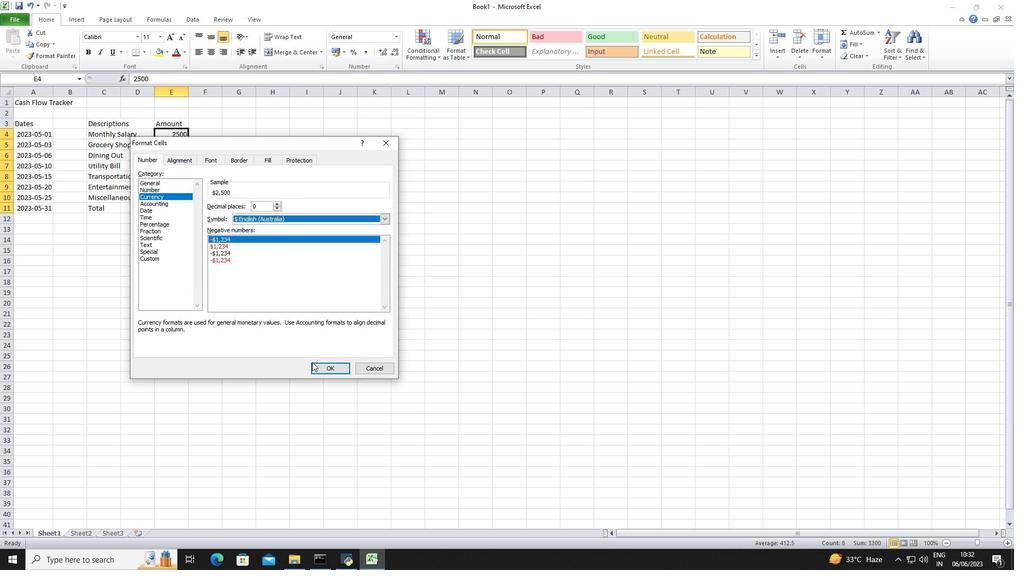 
Action: Mouse pressed left at (316, 371)
Screenshot: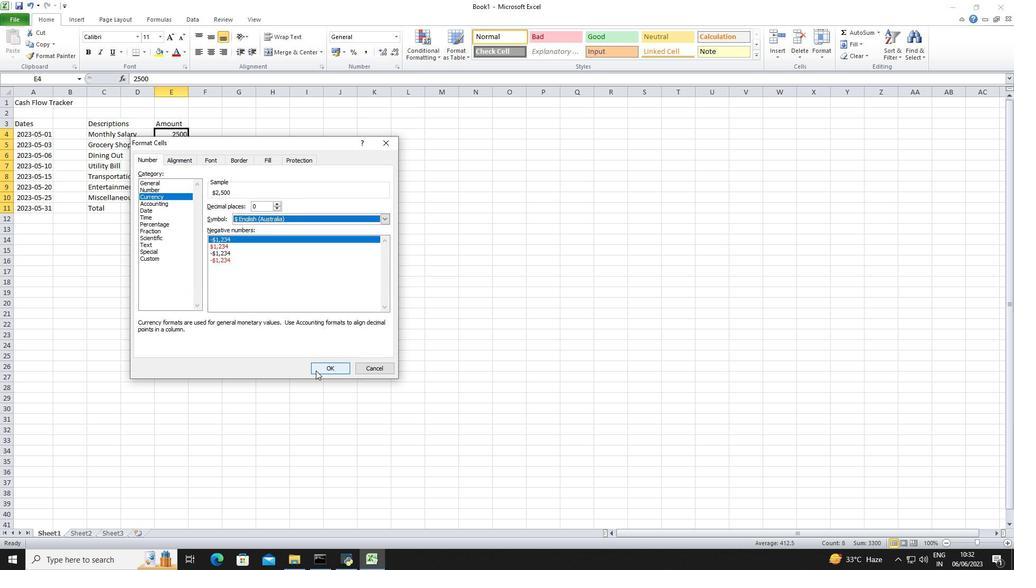 
Action: Mouse moved to (232, 125)
Screenshot: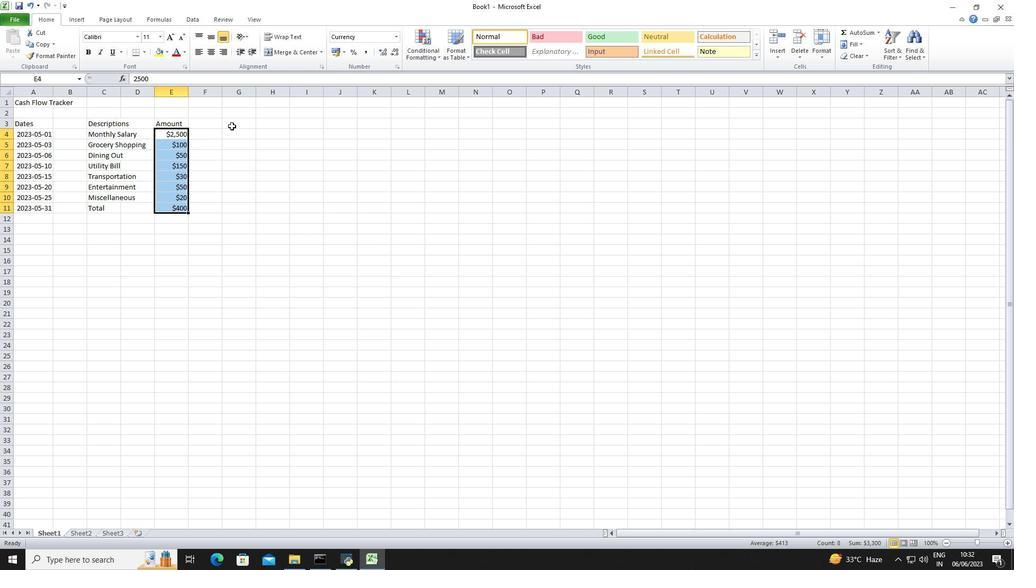 
Action: Mouse pressed left at (232, 125)
Screenshot: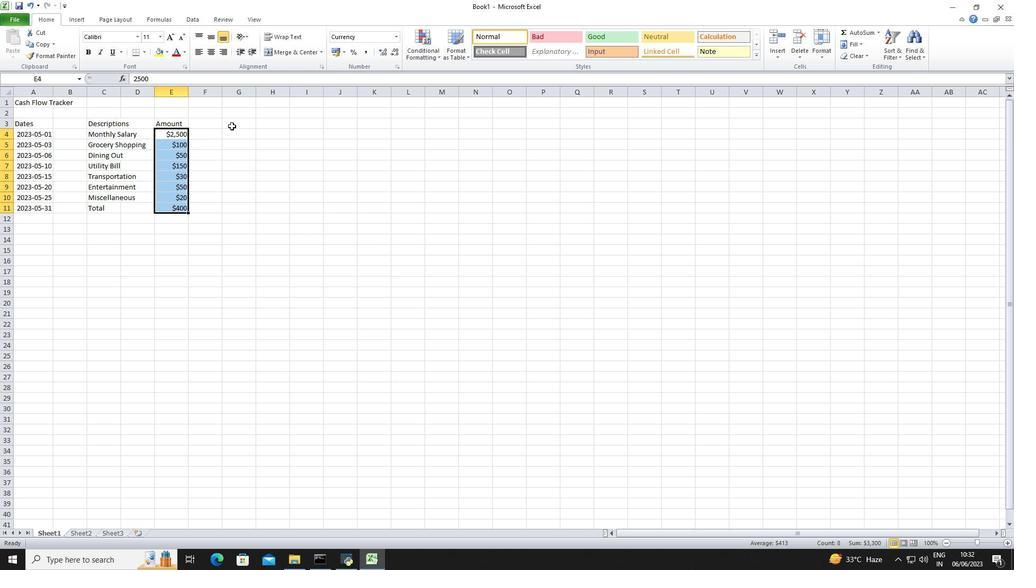 
Action: Key pressed <Key.shift>Income/<Key.shift>Expense<Key.down><Key.shift><Key.shift><Key.shift><Key.shift><Key.shift><Key.shift><Key.shift>Income
Screenshot: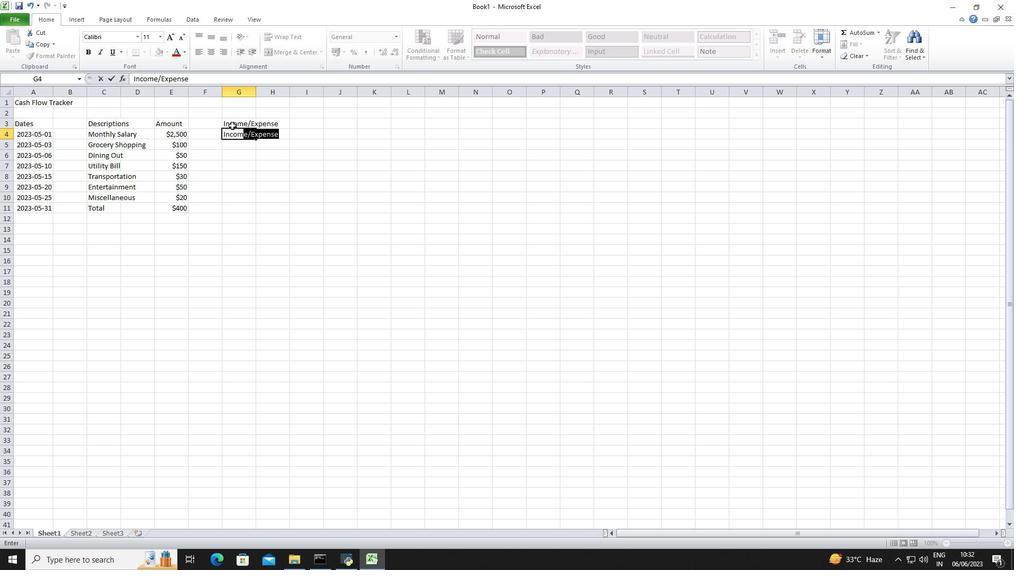 
Action: Mouse moved to (248, 138)
Screenshot: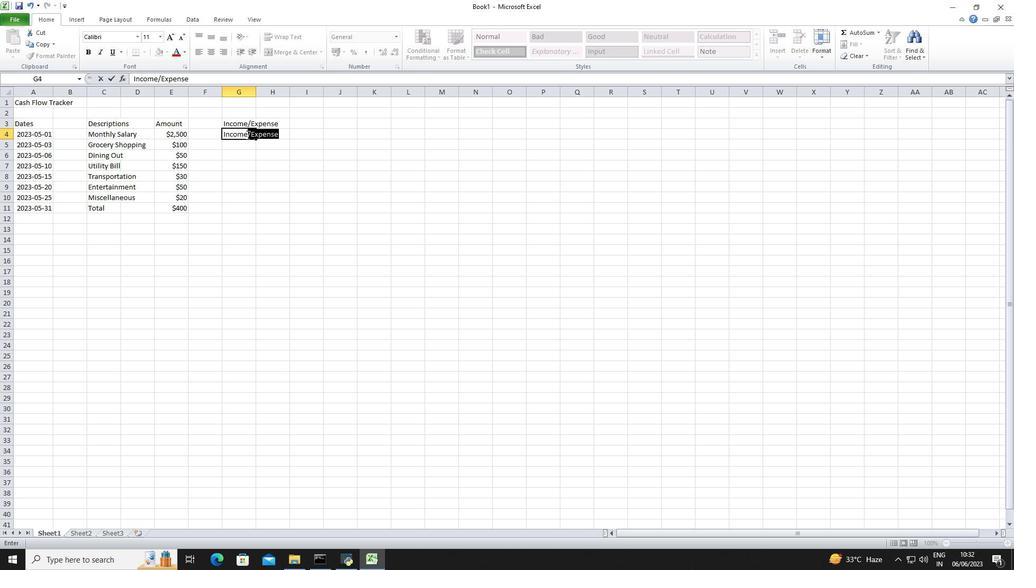 
Action: Mouse pressed left at (248, 138)
Screenshot: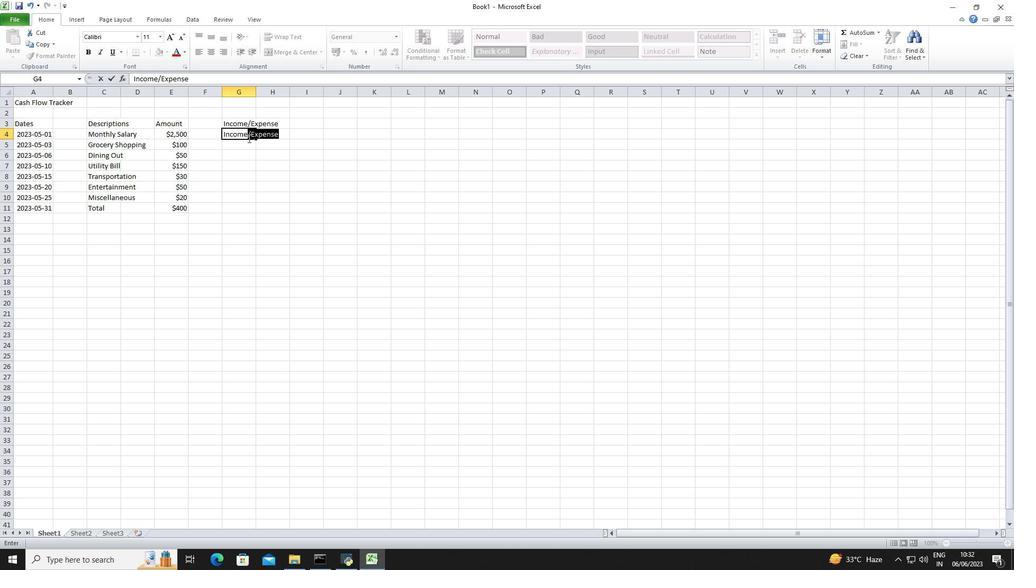 
Action: Mouse moved to (280, 134)
Screenshot: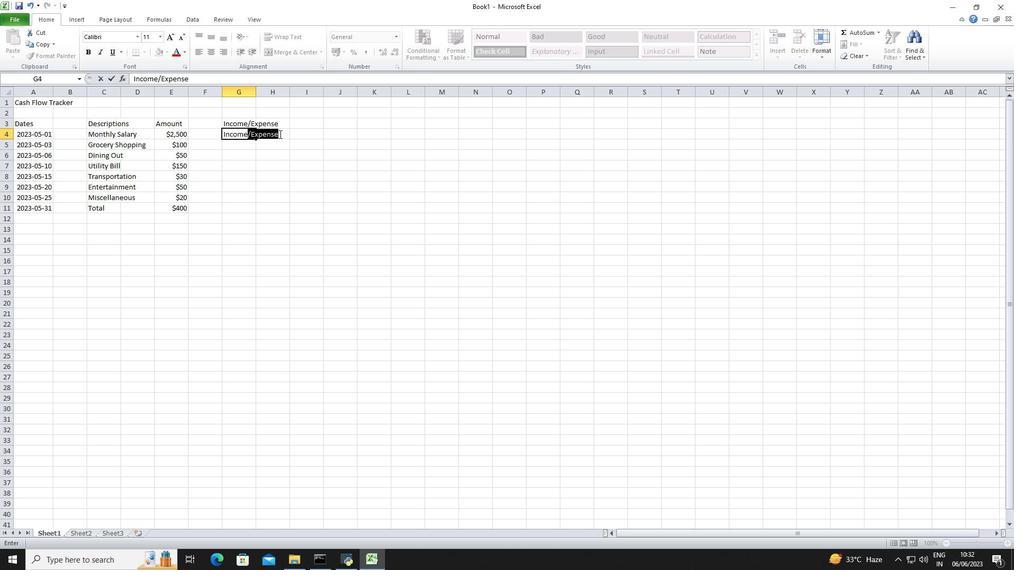 
Action: Key pressed <Key.backspace><Key.down><Key.enter><Key.shift>Expenses<Key.enter><Key.shift>Expenses<Key.enter><Key.shift>Expenses<Key.enter><Key.shift><Key.shift><Key.shift><Key.shift>Expenses<Key.enter><Key.shift>Expenses<Key.enter><Key.shift>Expenses<Key.enter><Key.shift>Expenses<Key.down><Key.right><Key.right><Key.right><Key.left><Key.up><Key.up><Key.up><Key.up><Key.up><Key.up><Key.up><Key.up><Key.up><Key.shift>Balance<Key.down>2500<Key.down>2400<Key.down>2350<Key.down>2200<Key.down>2170<Key.down>2120<Key.down>2100<Key.down>2100<Key.down>
Screenshot: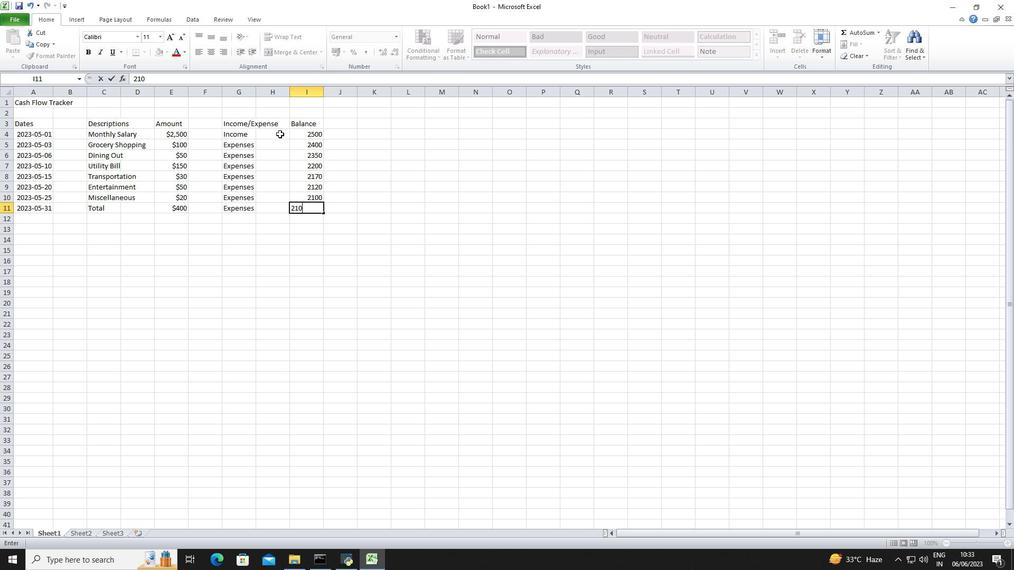 
Action: Mouse moved to (315, 135)
Screenshot: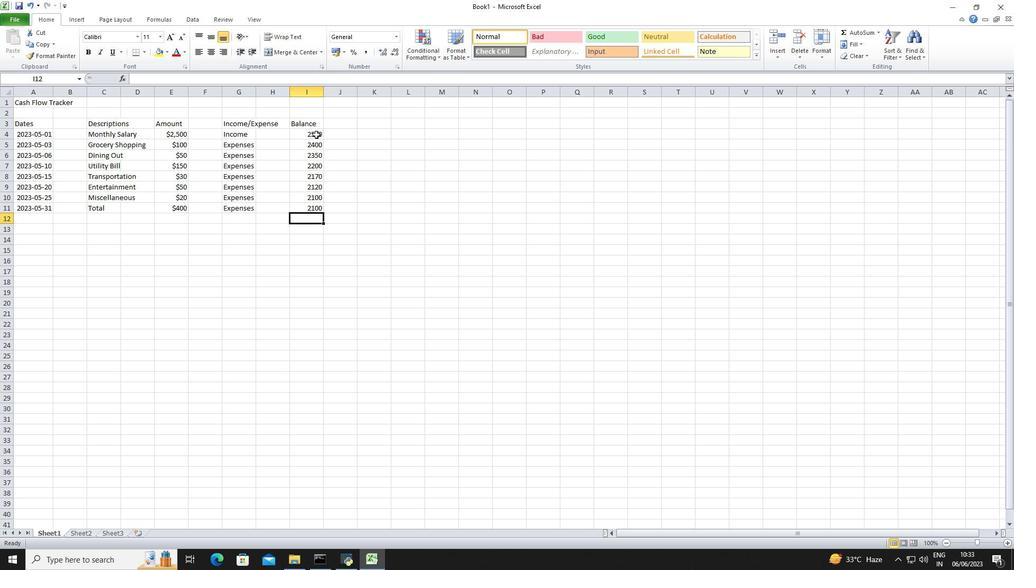 
Action: Mouse pressed left at (315, 135)
Screenshot: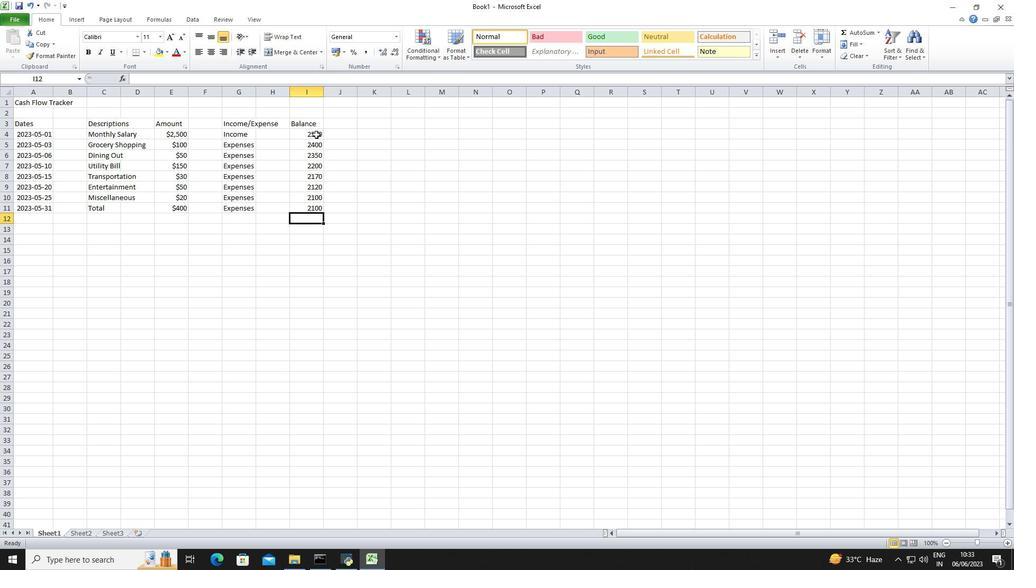 
Action: Mouse moved to (397, 38)
Screenshot: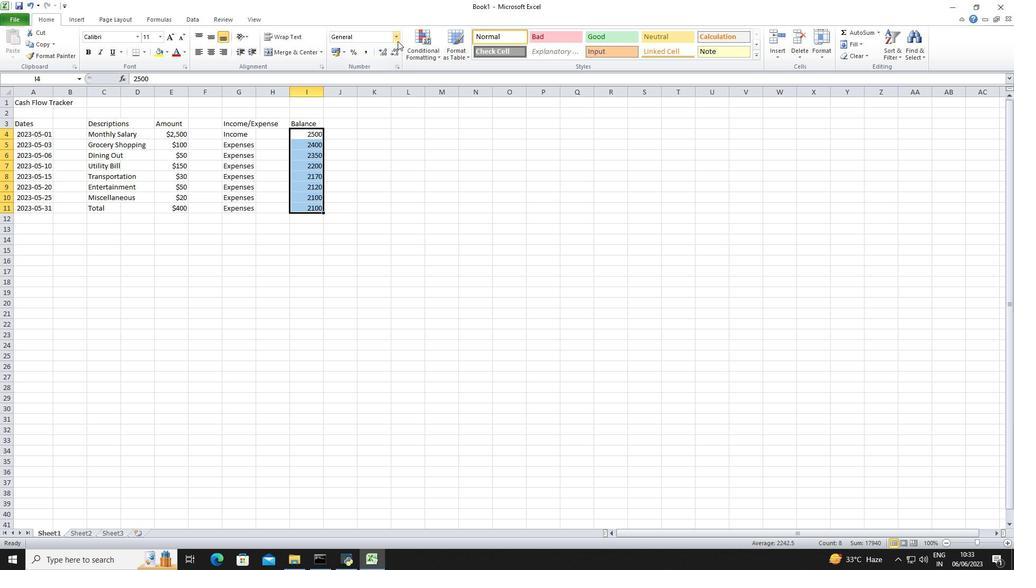 
Action: Mouse pressed left at (397, 38)
Screenshot: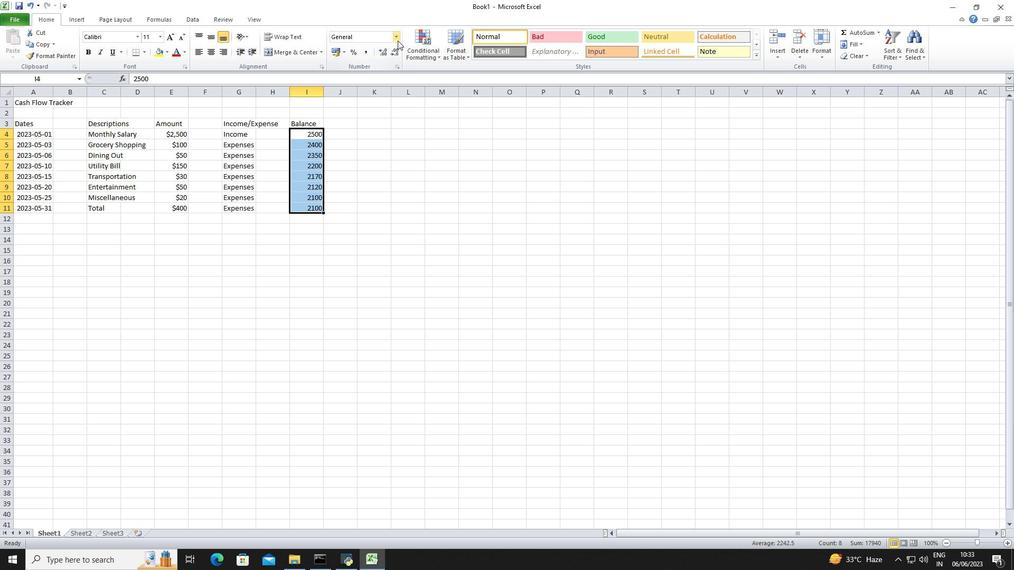 
Action: Mouse moved to (395, 307)
Screenshot: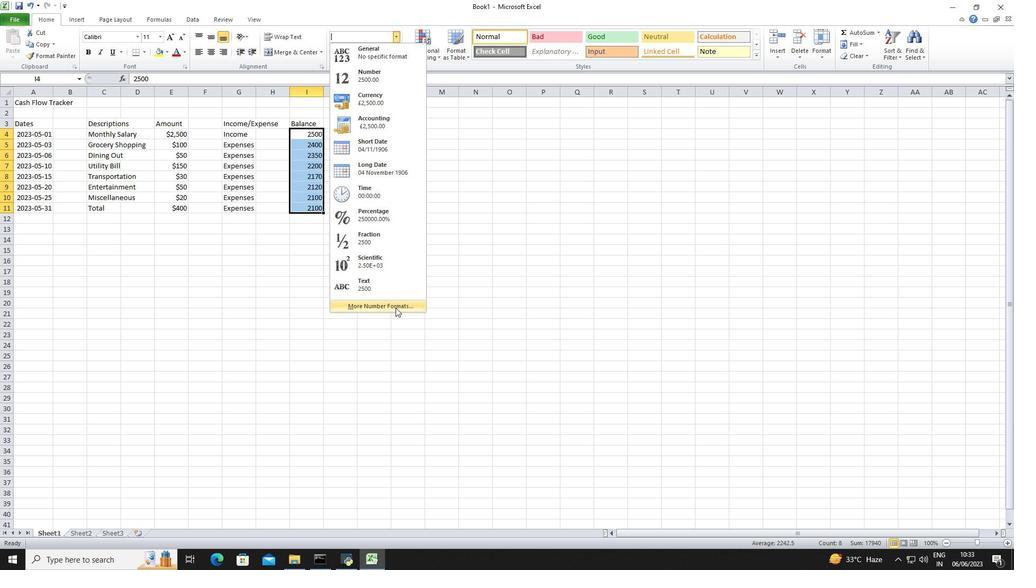 
Action: Mouse pressed left at (395, 307)
Screenshot: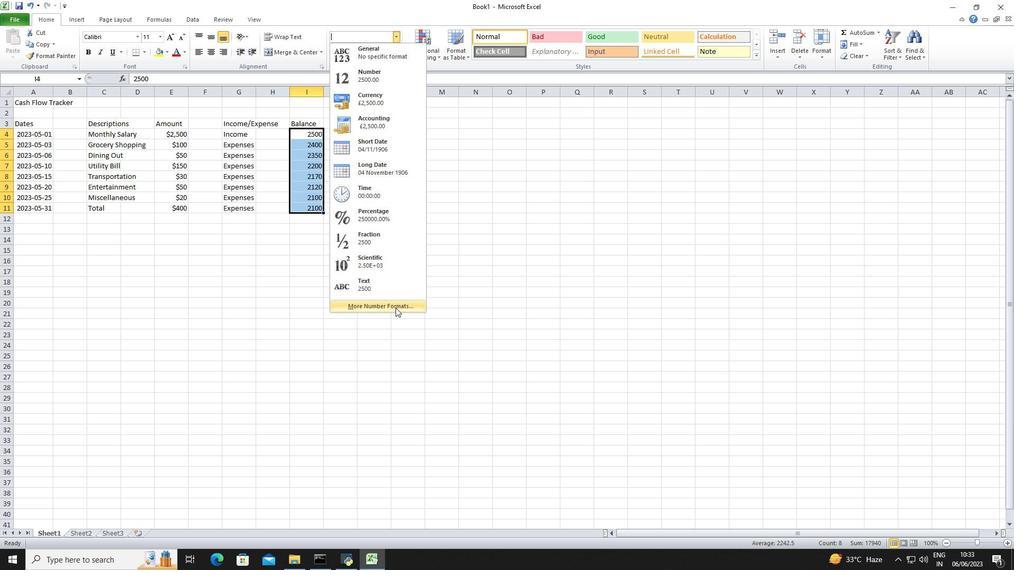 
Action: Mouse moved to (162, 201)
Screenshot: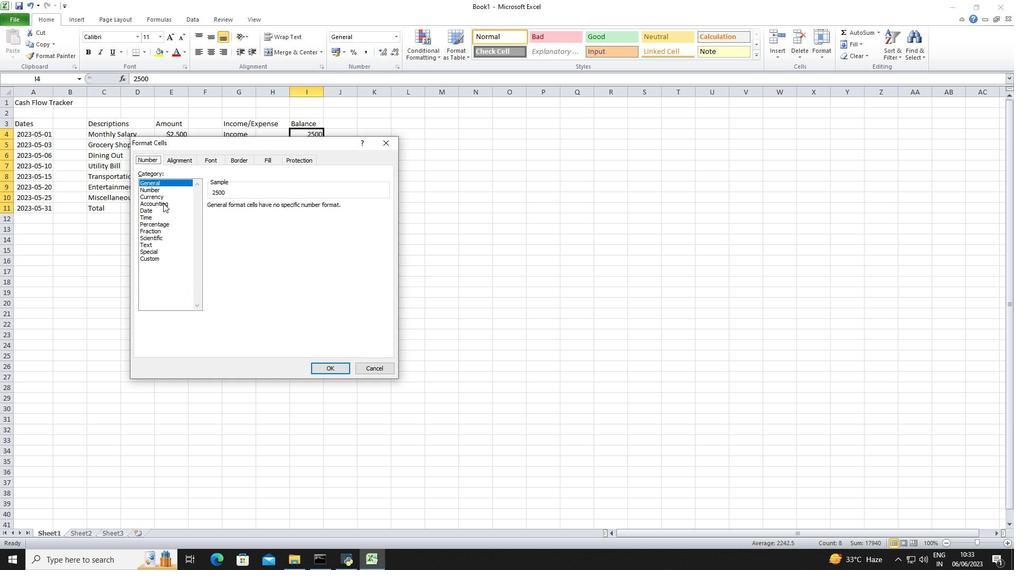 
Action: Mouse pressed left at (162, 201)
Screenshot: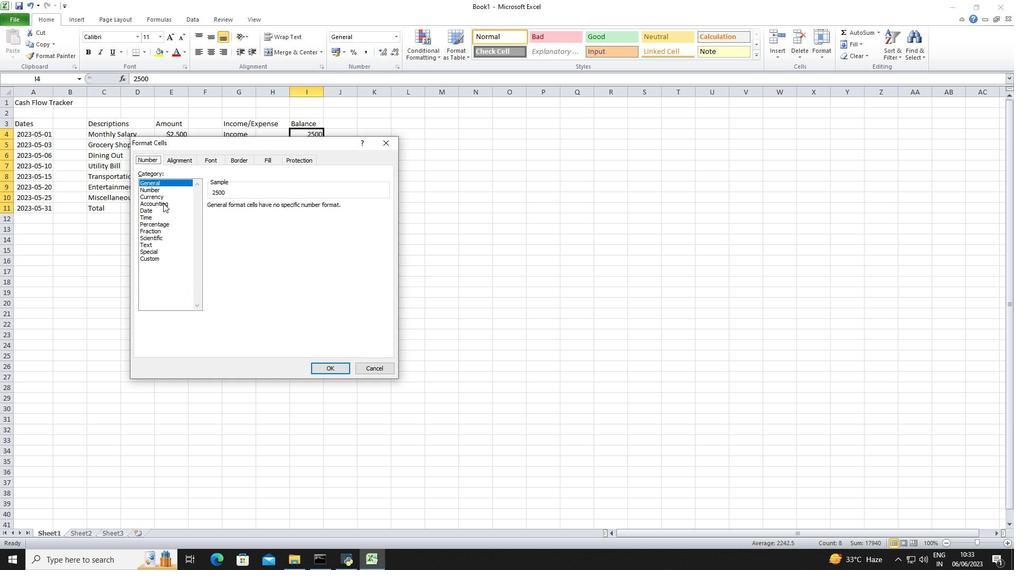 
Action: Mouse moved to (165, 198)
Screenshot: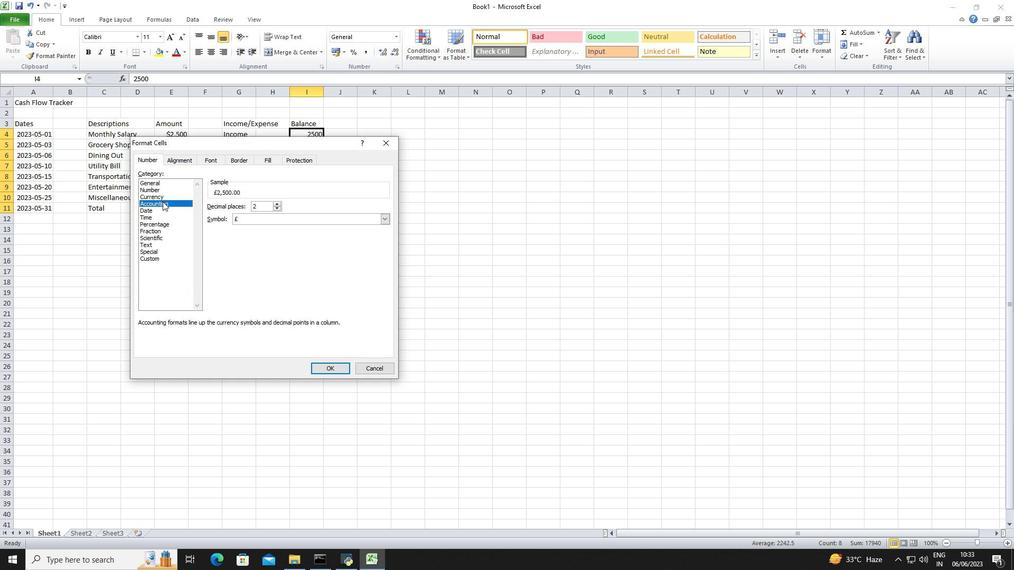
Action: Mouse pressed left at (165, 198)
Screenshot: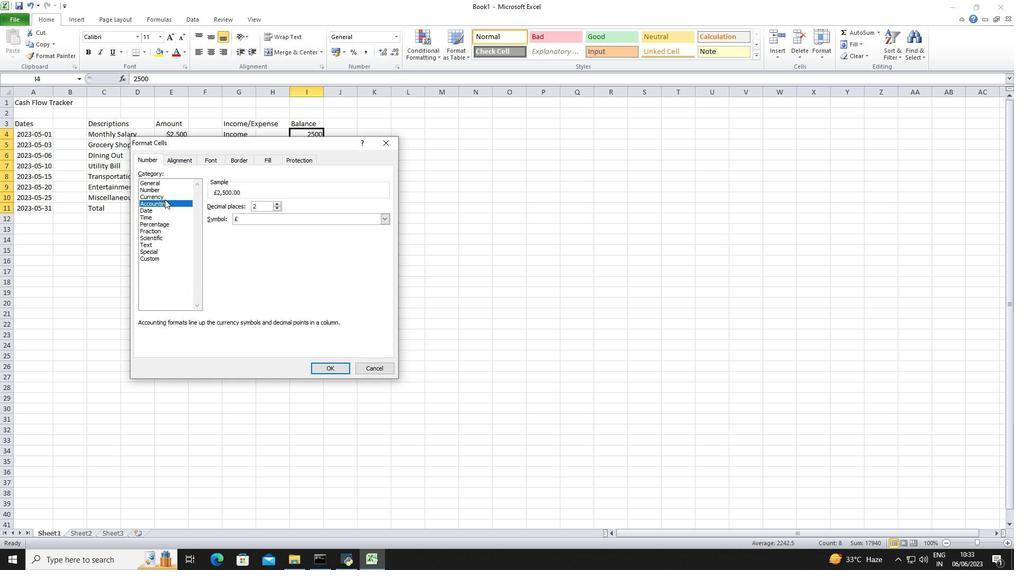 
Action: Mouse moved to (278, 209)
Screenshot: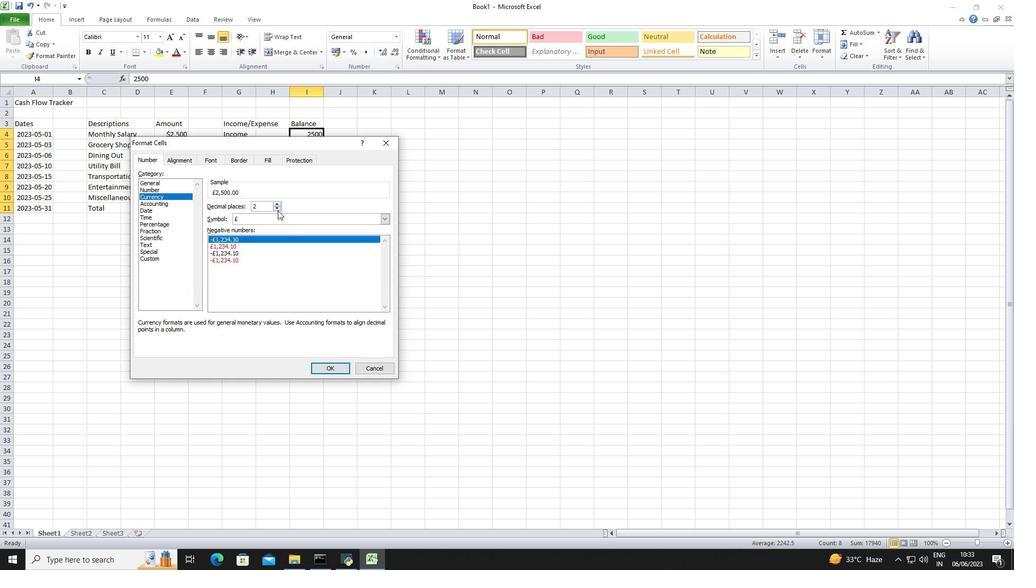 
Action: Mouse pressed left at (278, 209)
Screenshot: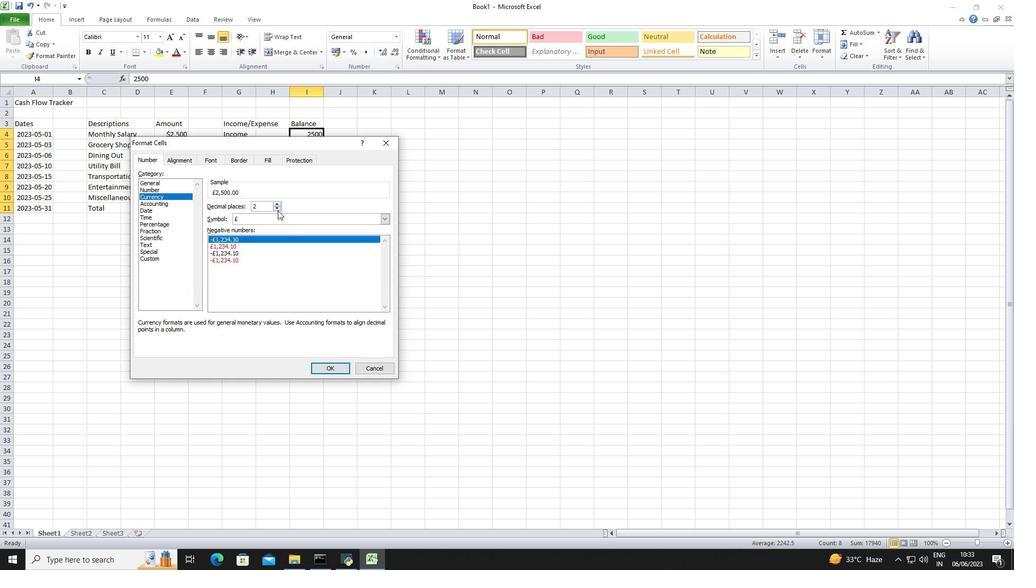 
Action: Mouse pressed left at (278, 209)
Screenshot: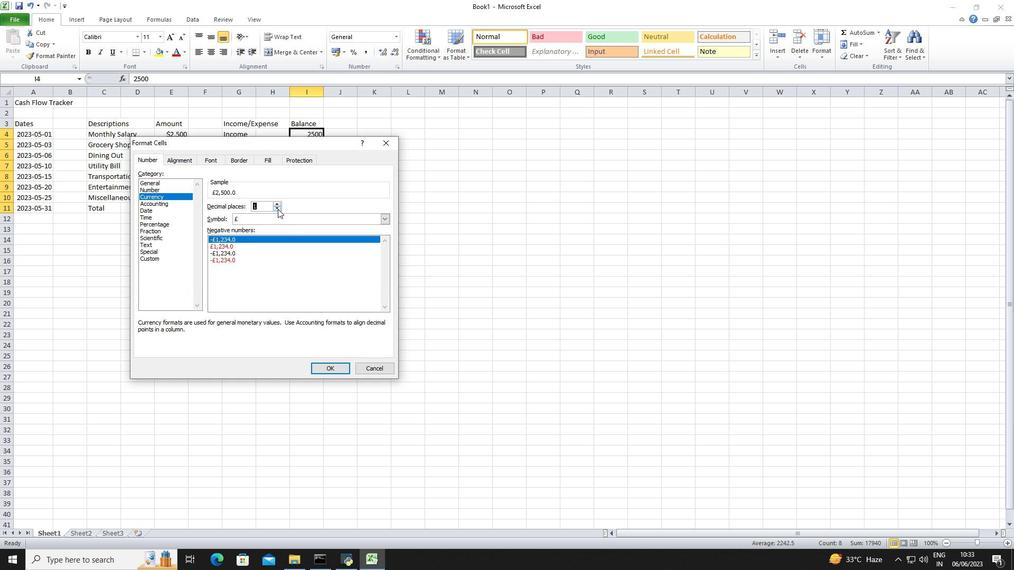 
Action: Mouse moved to (278, 211)
Screenshot: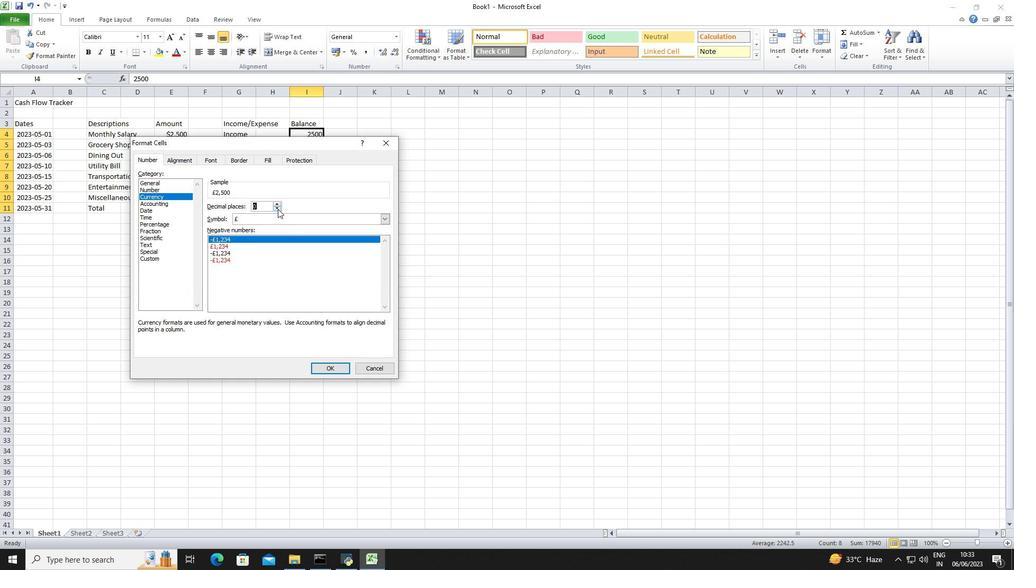 
Action: Mouse pressed left at (278, 211)
Screenshot: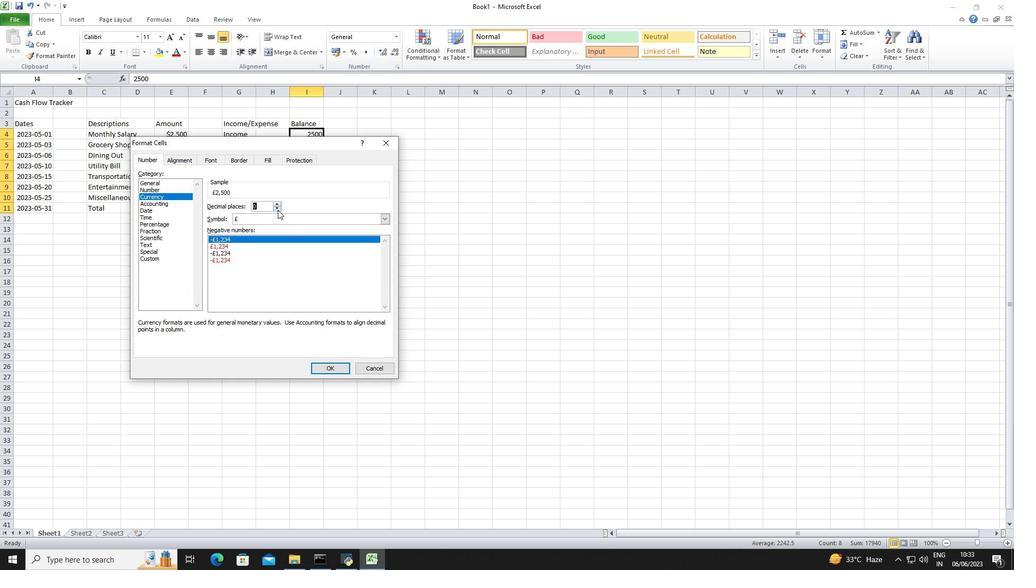 
Action: Mouse moved to (279, 216)
Screenshot: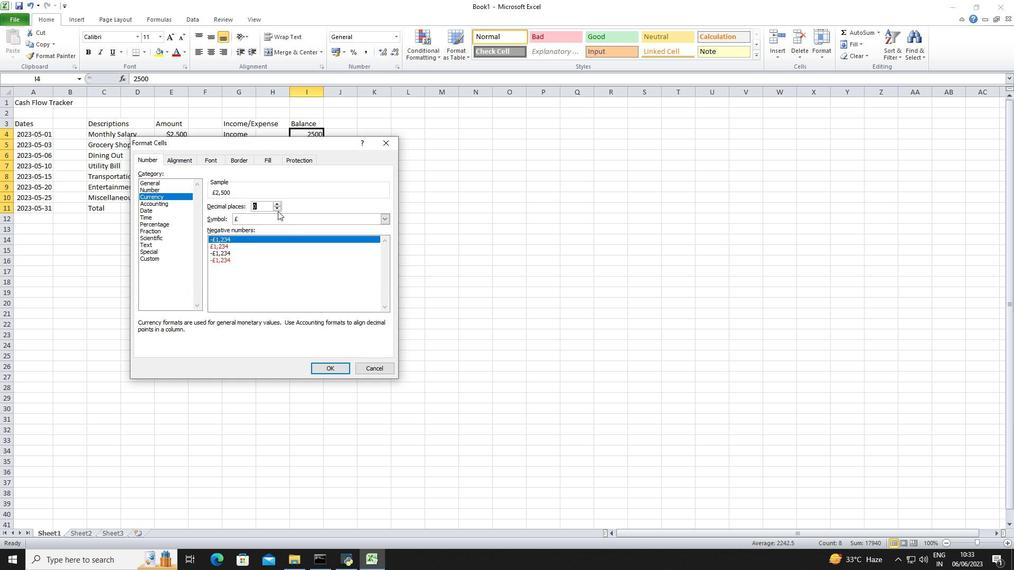 
Action: Mouse pressed left at (279, 216)
Screenshot: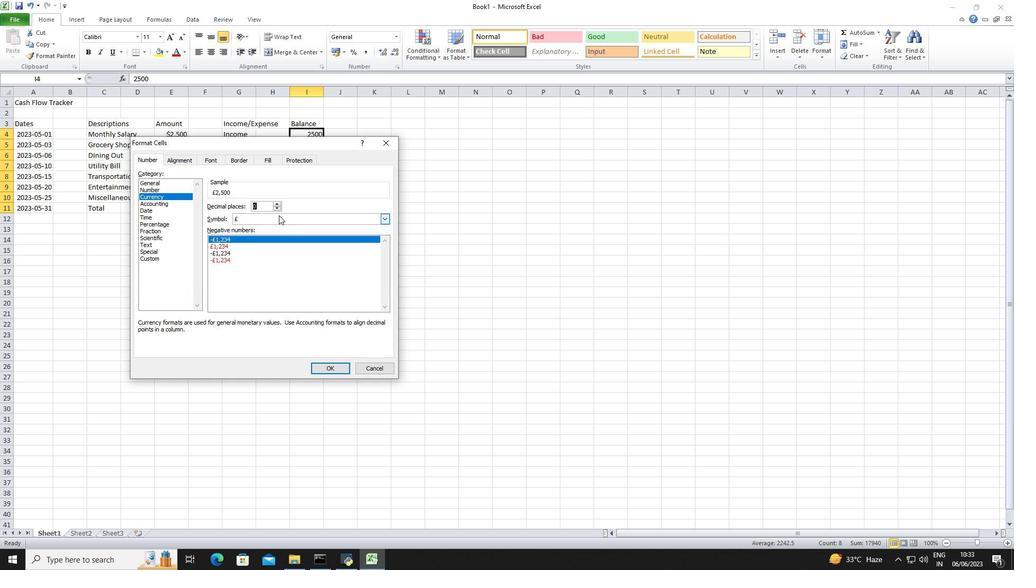 
Action: Mouse moved to (279, 216)
Screenshot: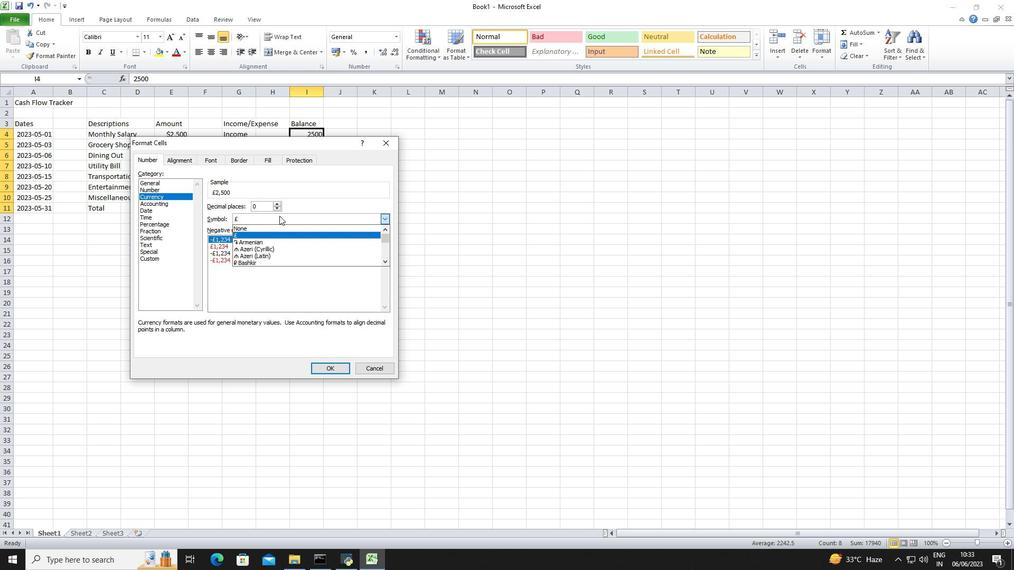 
Action: Mouse scrolled (279, 216) with delta (0, 0)
Screenshot: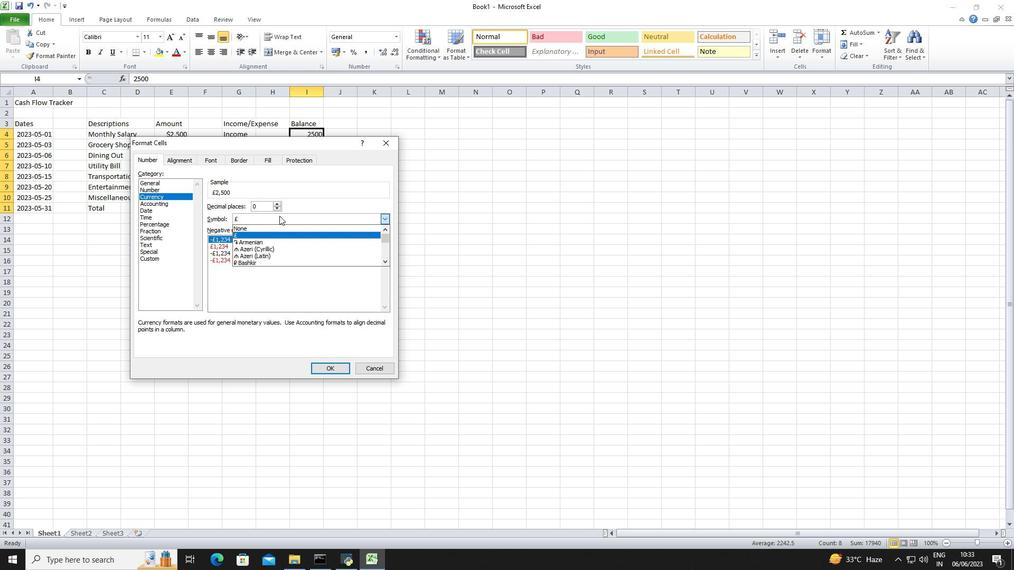 
Action: Mouse moved to (279, 242)
Screenshot: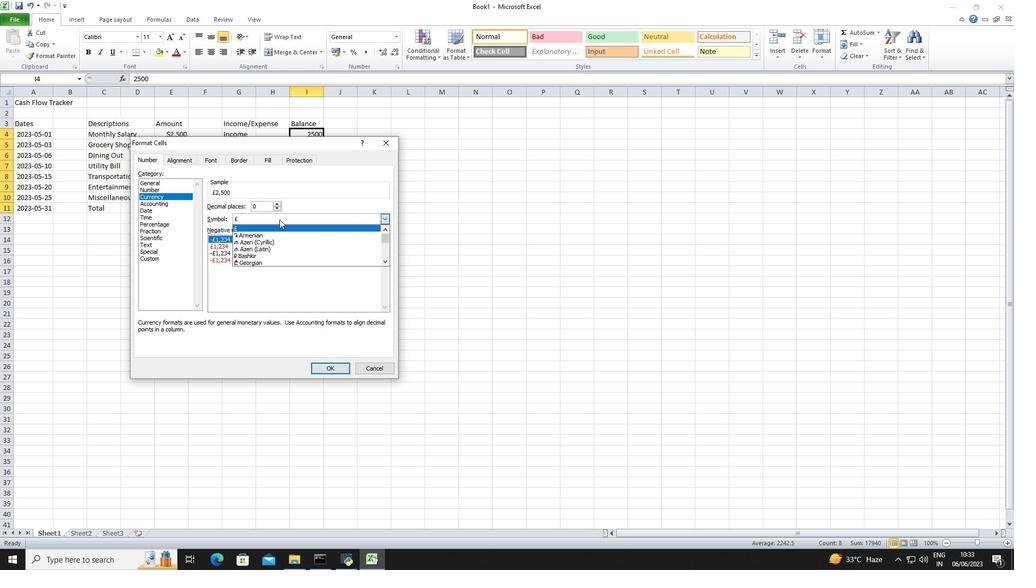 
Action: Mouse scrolled (279, 242) with delta (0, 0)
Screenshot: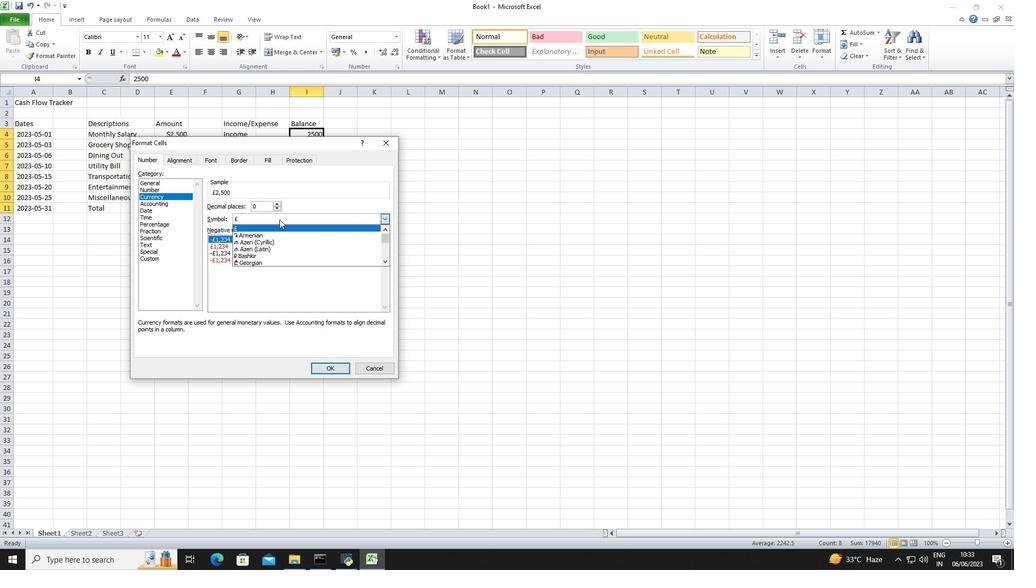 
Action: Mouse moved to (279, 243)
Screenshot: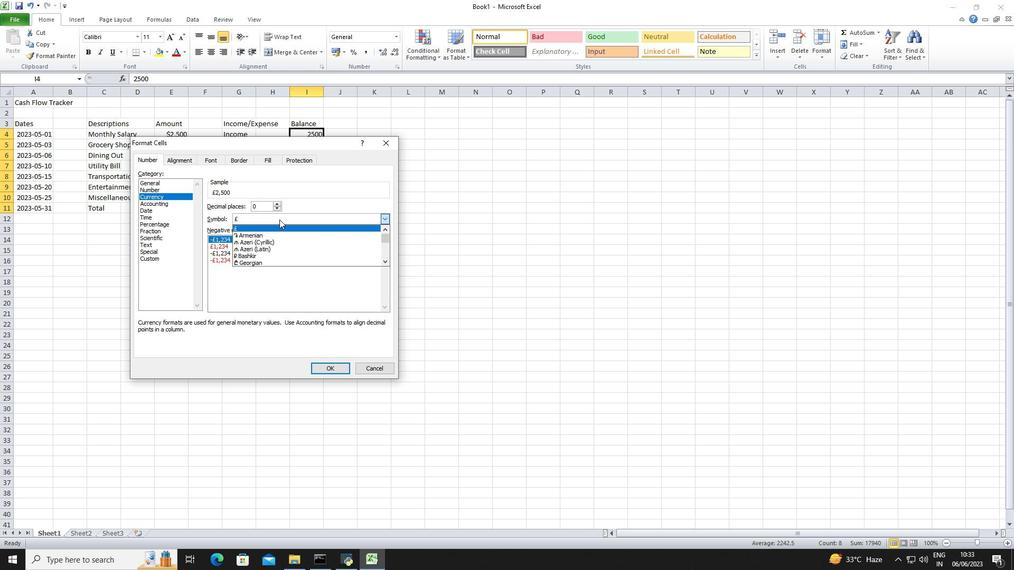 
Action: Mouse scrolled (279, 243) with delta (0, 0)
Screenshot: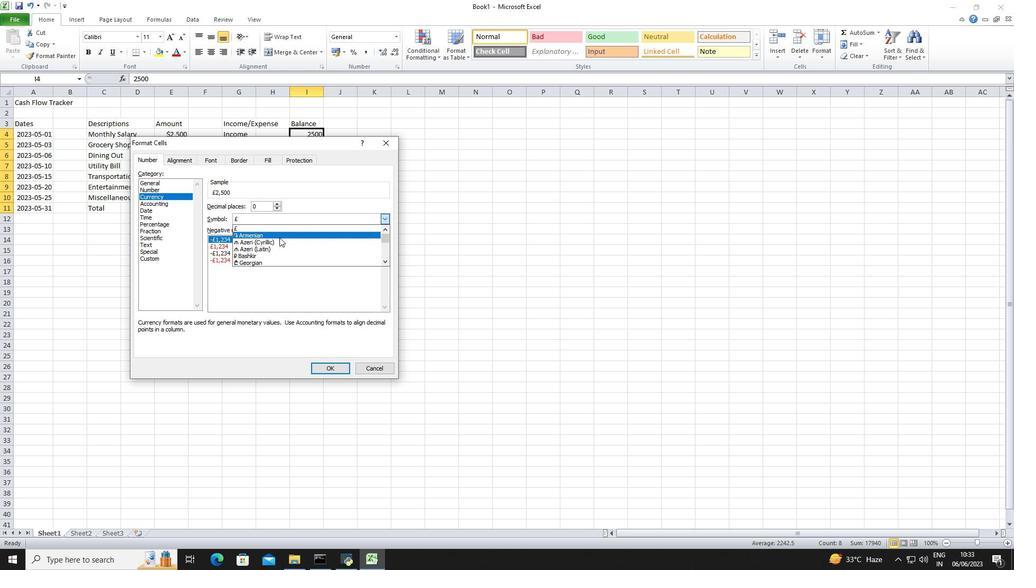 
Action: Mouse moved to (279, 244)
Screenshot: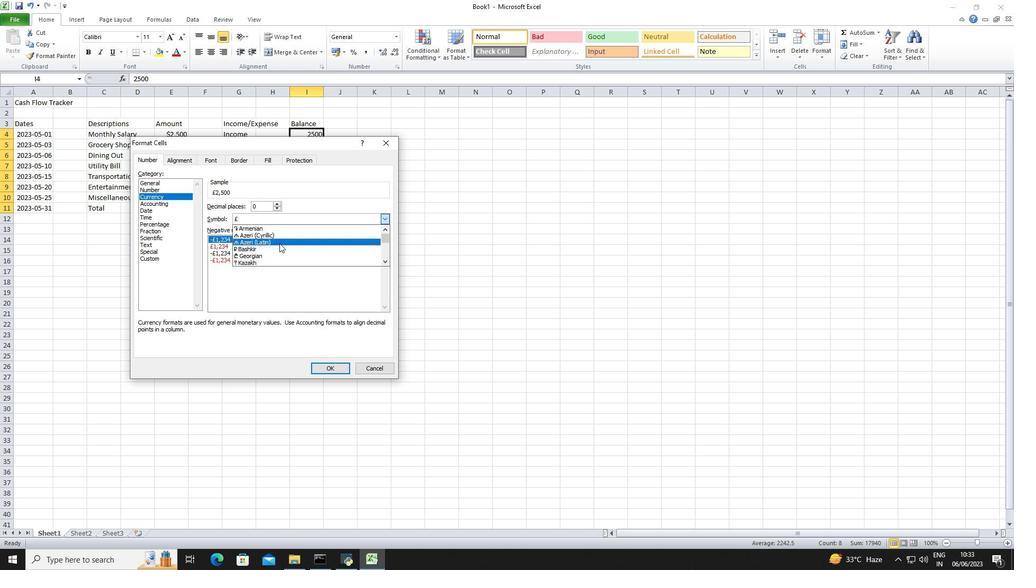 
Action: Mouse scrolled (279, 243) with delta (0, 0)
Screenshot: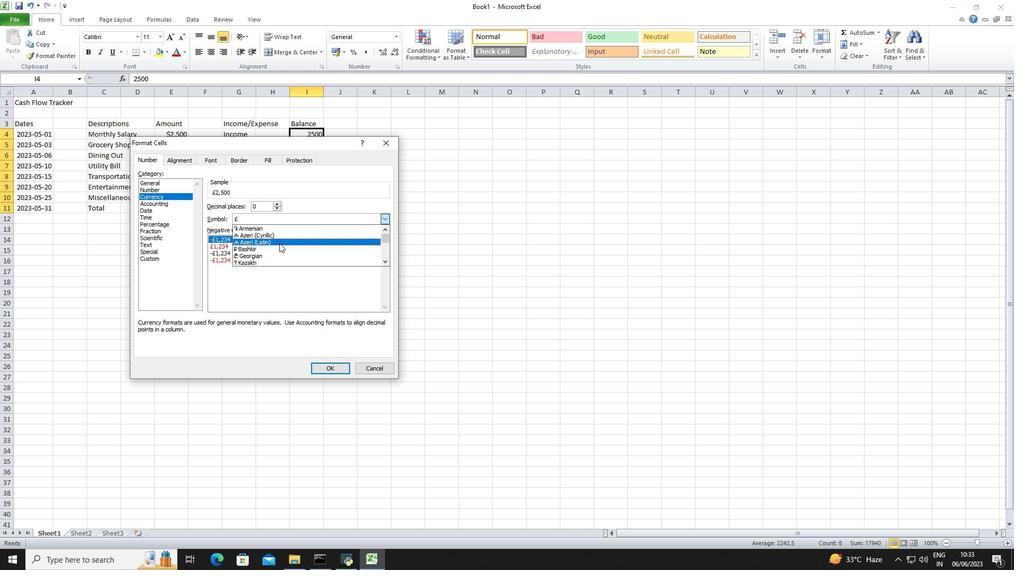 
Action: Mouse scrolled (279, 243) with delta (0, 0)
Screenshot: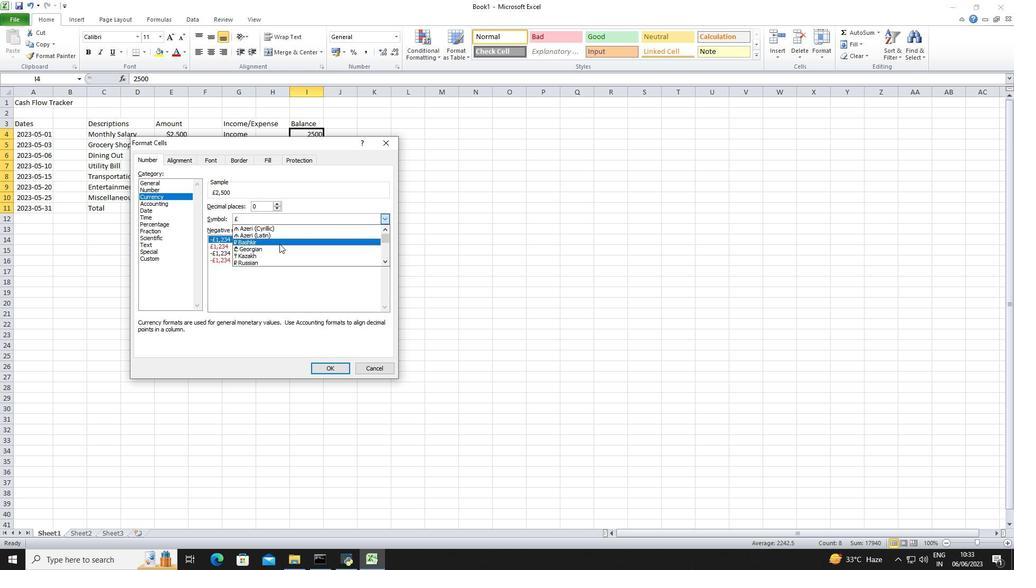 
Action: Mouse scrolled (279, 243) with delta (0, 0)
Screenshot: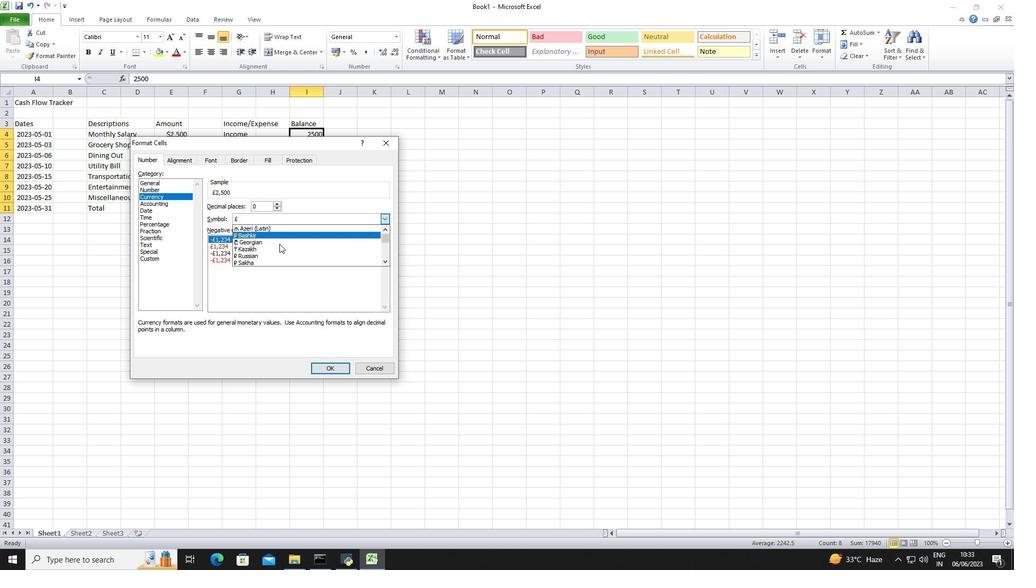 
Action: Mouse moved to (279, 244)
Screenshot: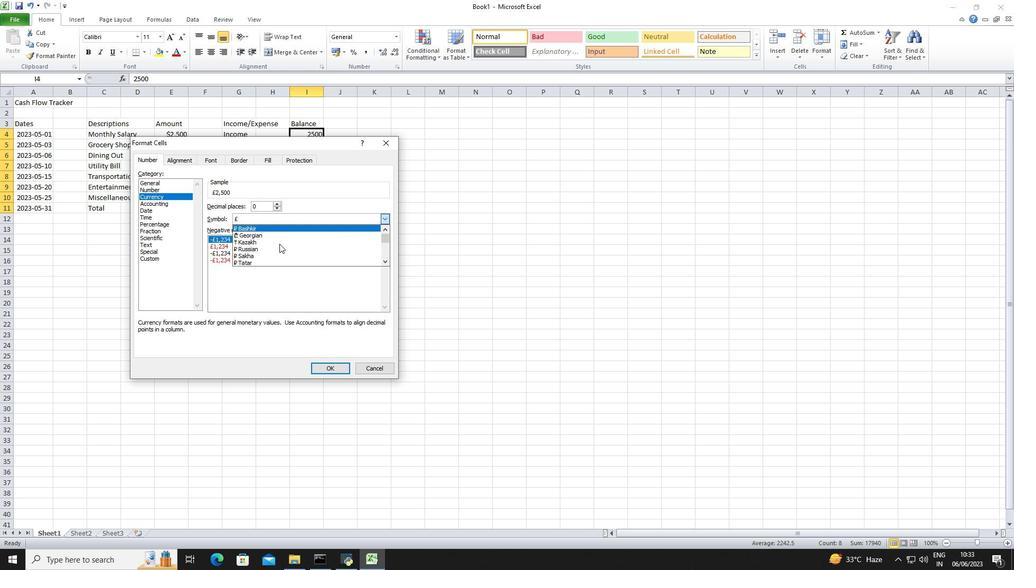 
Action: Mouse scrolled (279, 244) with delta (0, 0)
Screenshot: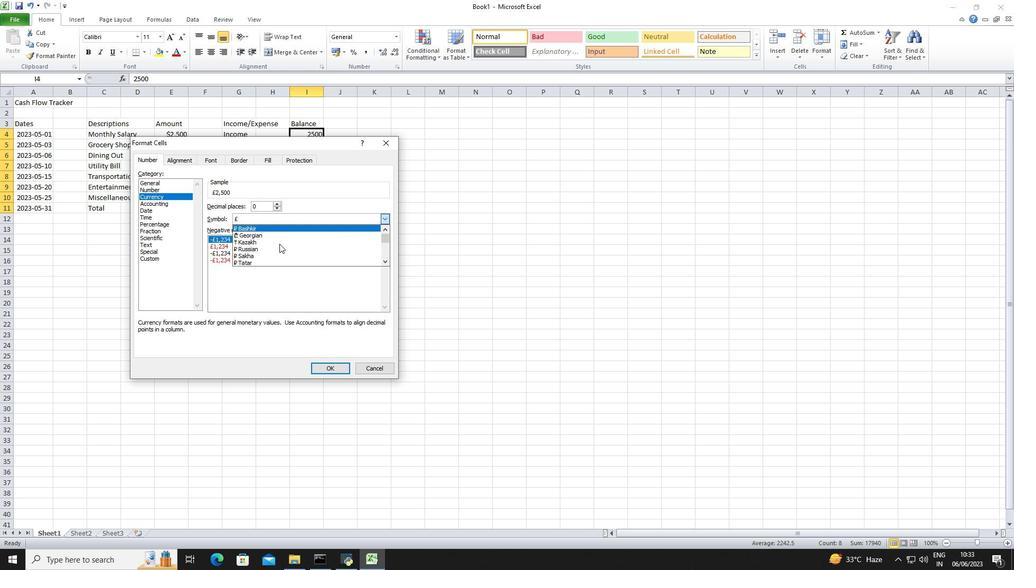 
Action: Mouse scrolled (279, 244) with delta (0, 0)
Screenshot: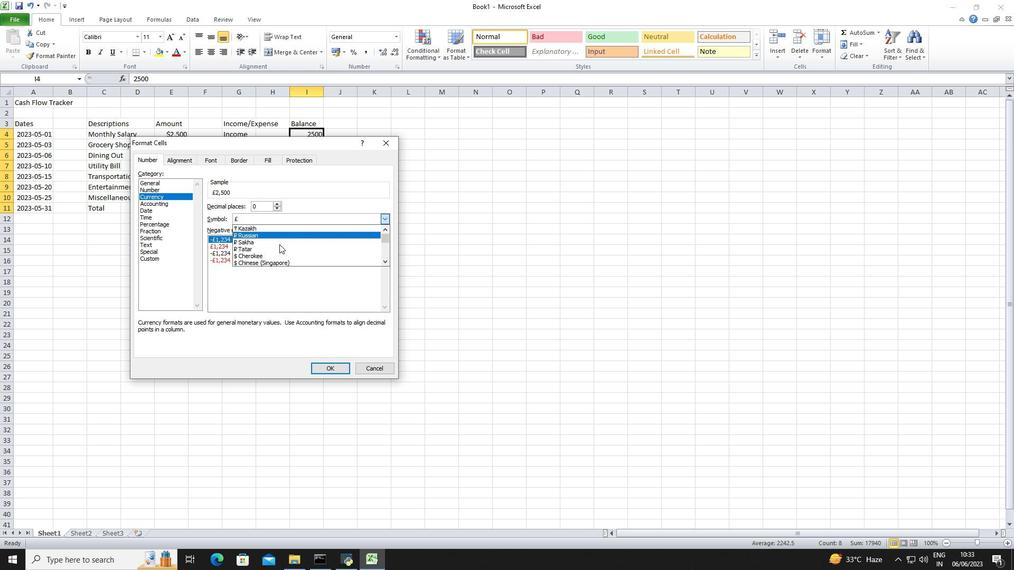 
Action: Mouse scrolled (279, 244) with delta (0, 0)
Screenshot: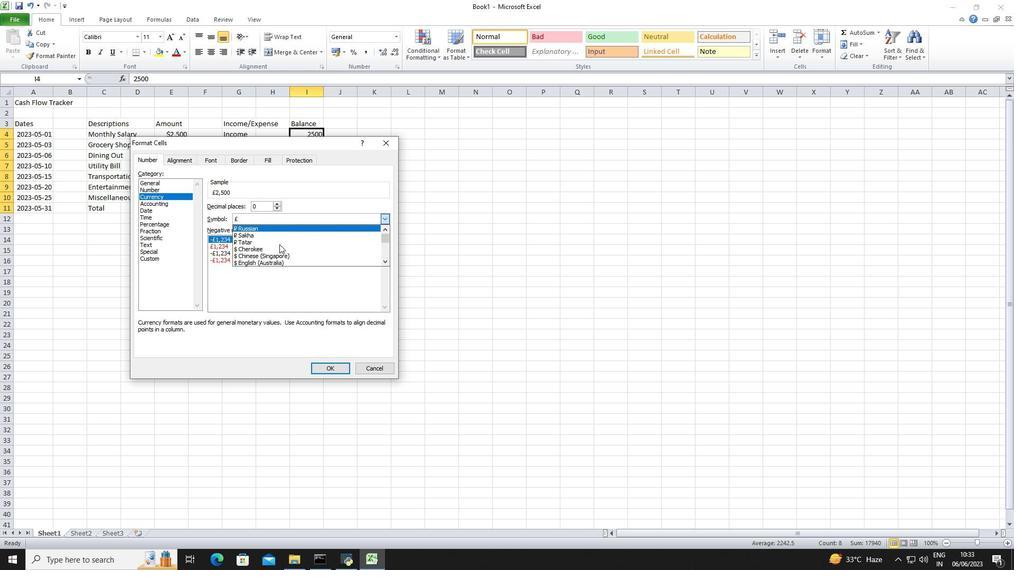 
Action: Mouse scrolled (279, 244) with delta (0, 0)
Screenshot: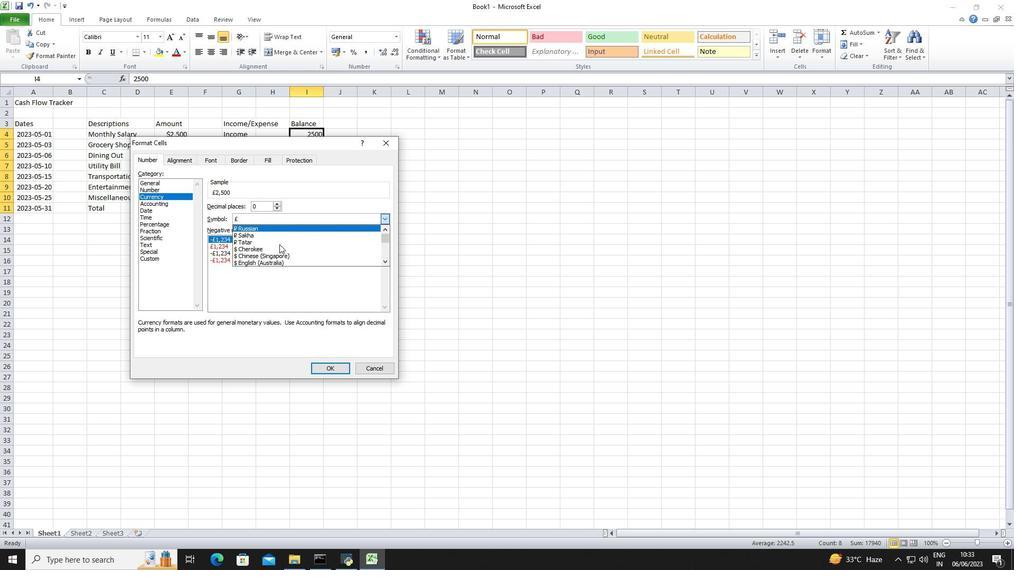 
Action: Mouse moved to (278, 250)
Screenshot: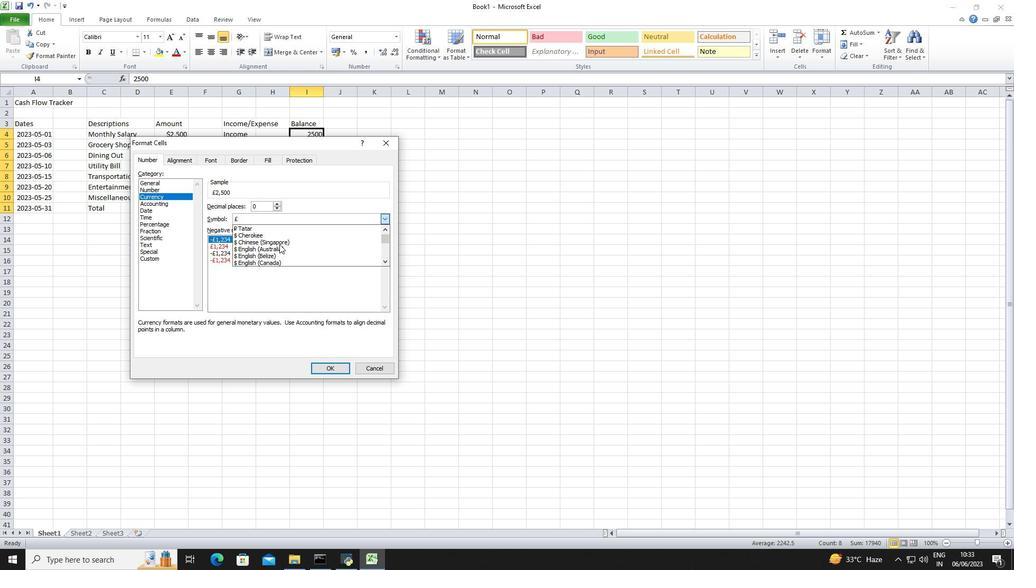 
Action: Mouse pressed left at (278, 250)
Screenshot: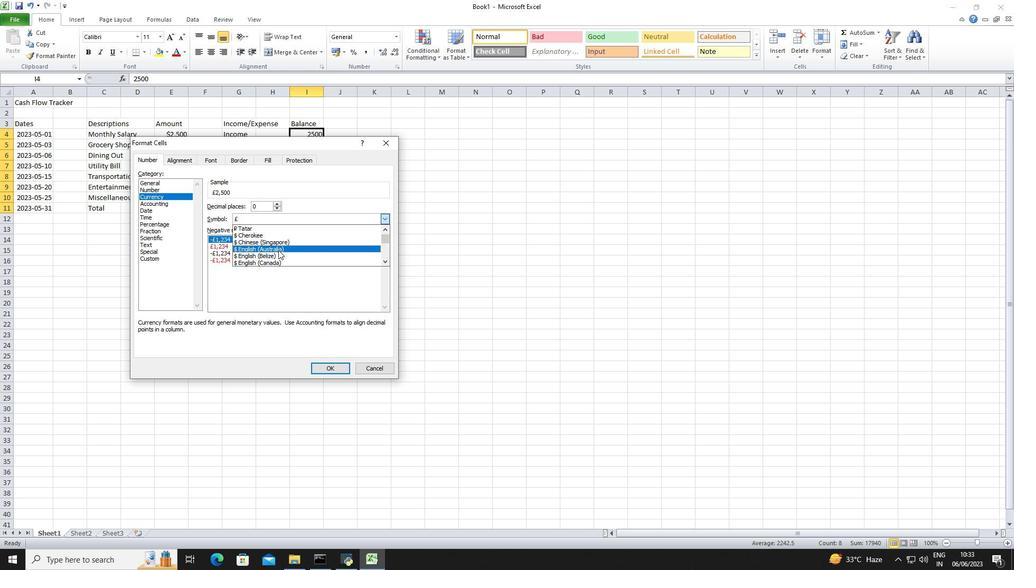 
Action: Mouse moved to (328, 365)
Screenshot: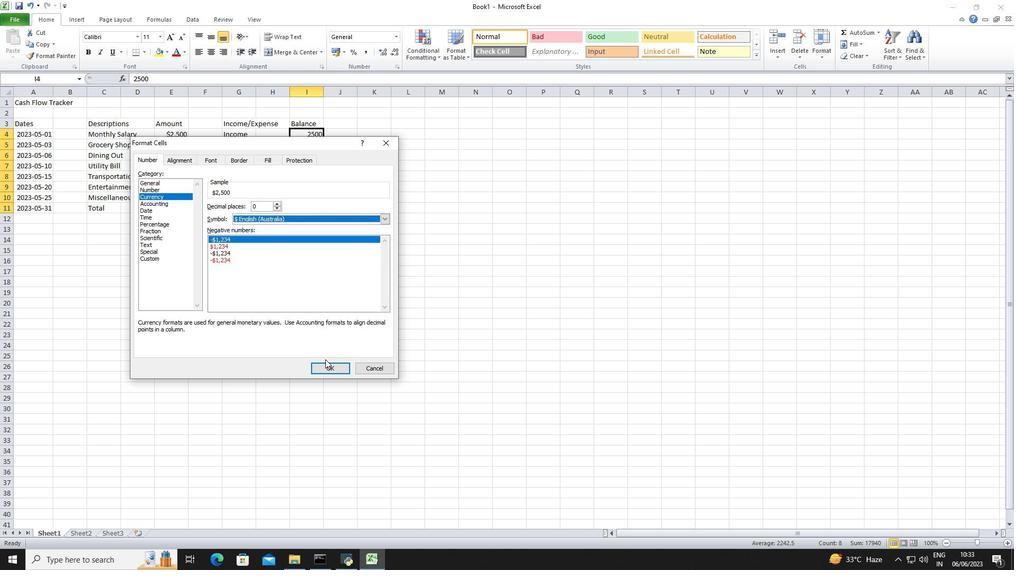 
Action: Mouse pressed left at (328, 365)
Screenshot: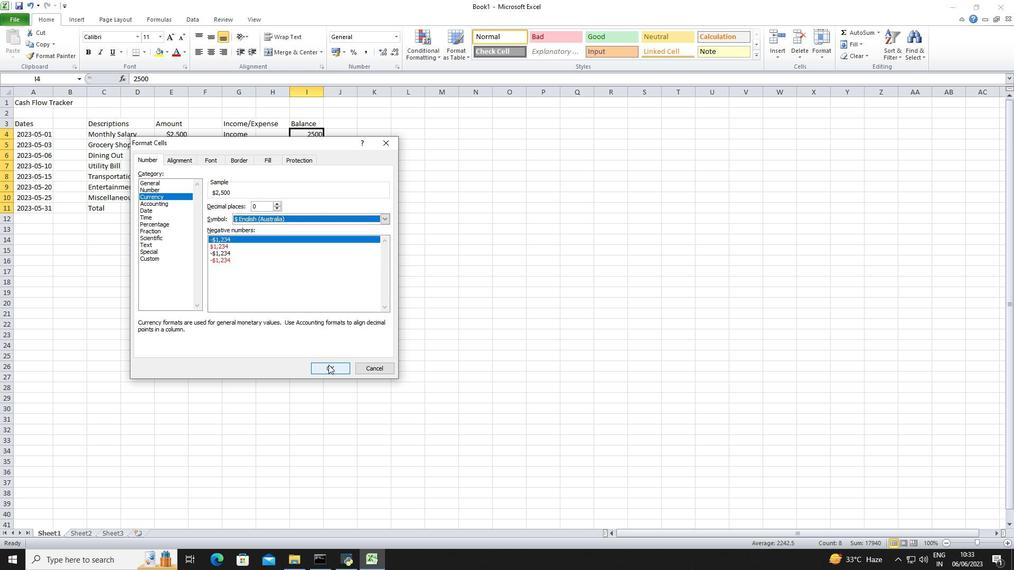 
Action: Mouse moved to (330, 358)
Screenshot: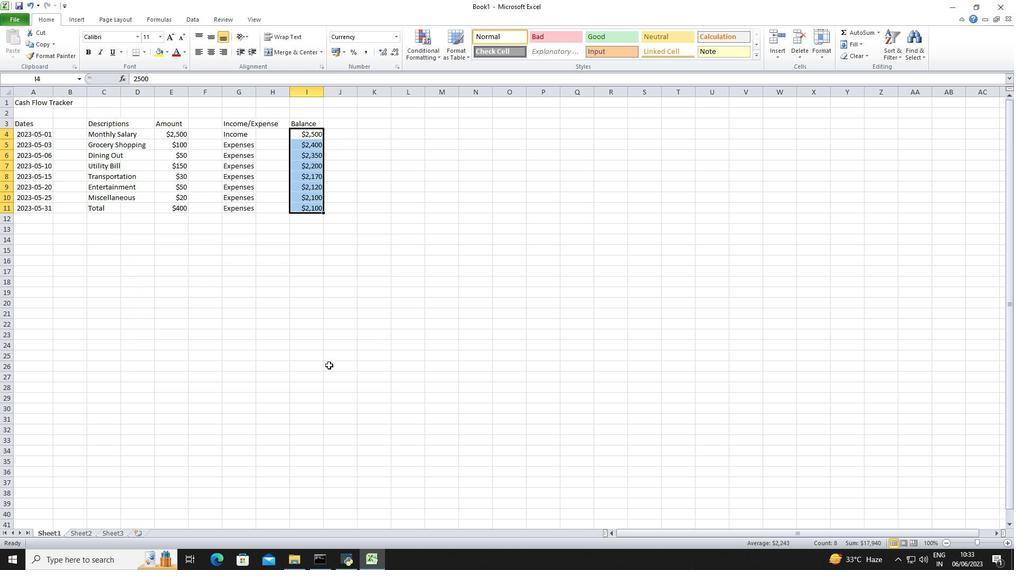 
Action: Mouse pressed left at (330, 358)
Screenshot: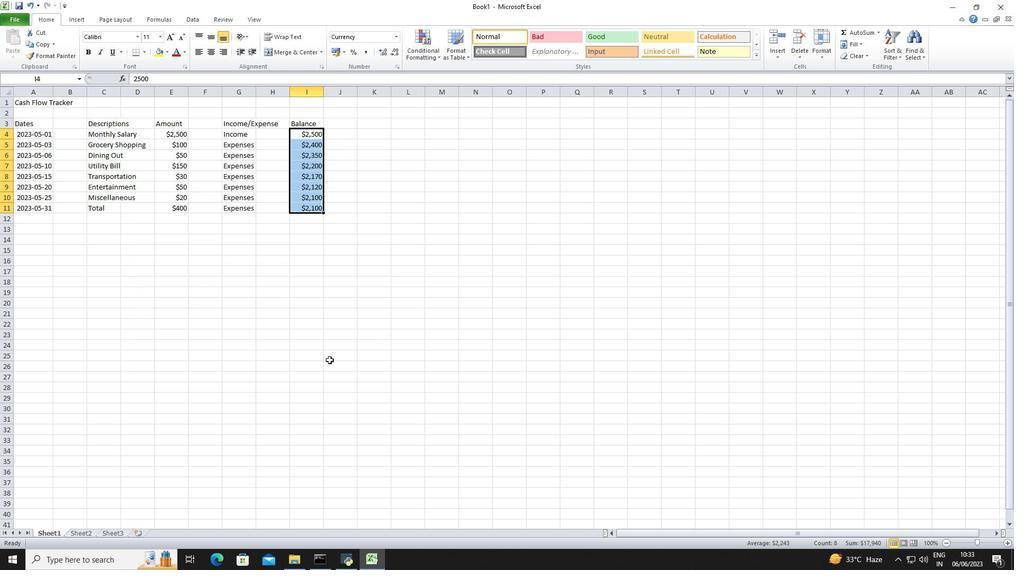 
Action: Key pressed ctrl+S<Key.shift>Expense<Key.space><Key.shift>Analysis<Key.space>logbook<Key.enter>
Screenshot: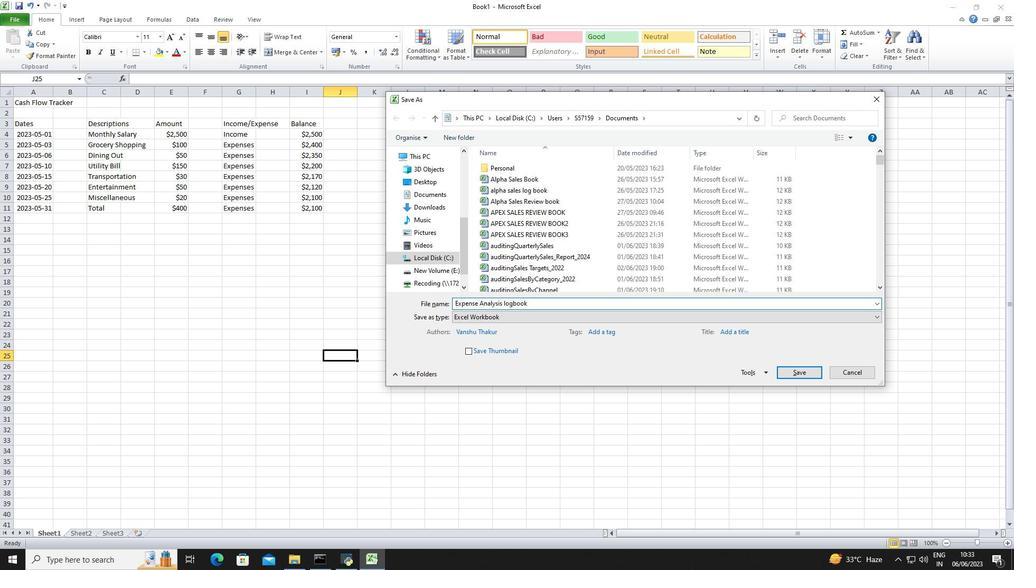 
